 Task: In the Company queenszoo.com, schedule a meeting with title: 'Introducing Our Products and Services ', Select date: '7 August, 2023', select start time: 3:00:PM. Add location in person New York with meeting description: Kindly join this meeting to understand Product Demo and Service Presentation. Add attendees from company's contact and save.. Logged in from softage.1@softage.net
Action: Mouse moved to (100, 62)
Screenshot: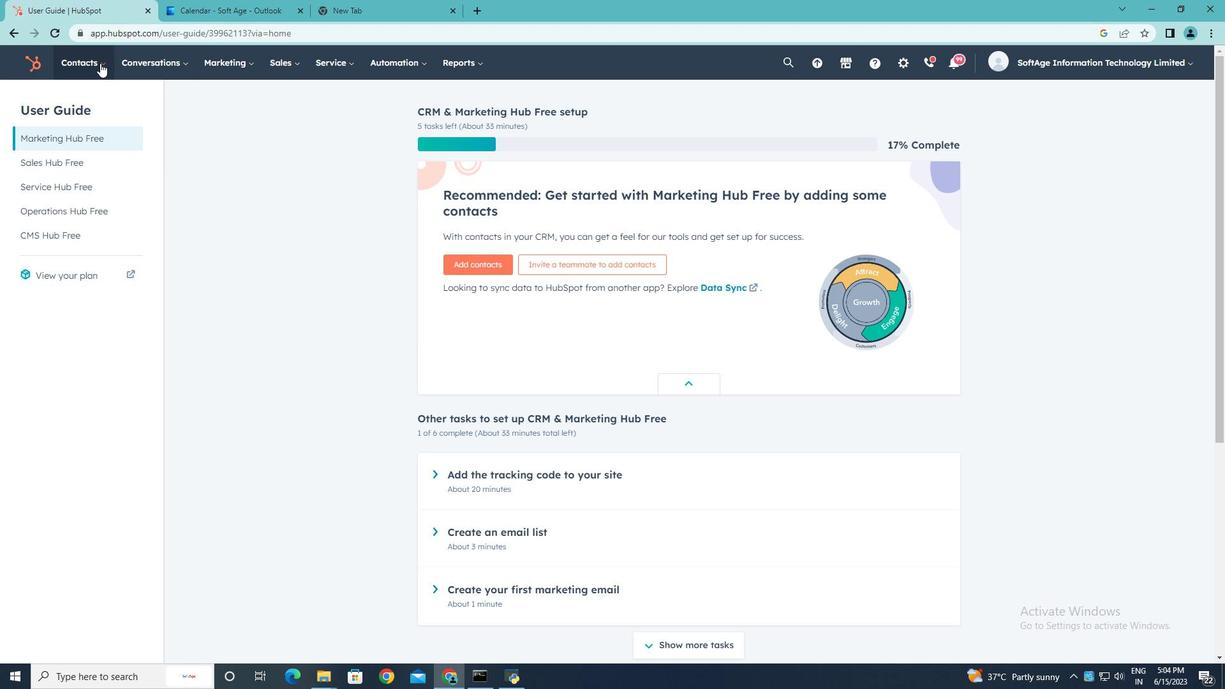 
Action: Mouse pressed left at (100, 62)
Screenshot: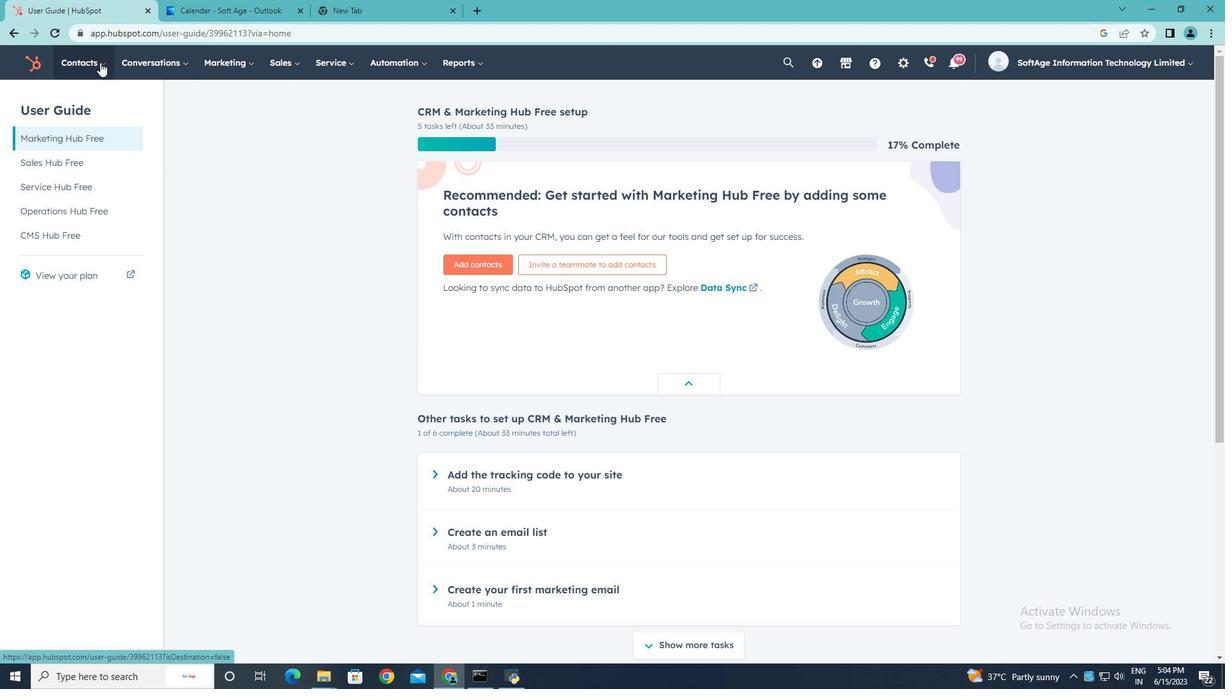 
Action: Mouse moved to (96, 127)
Screenshot: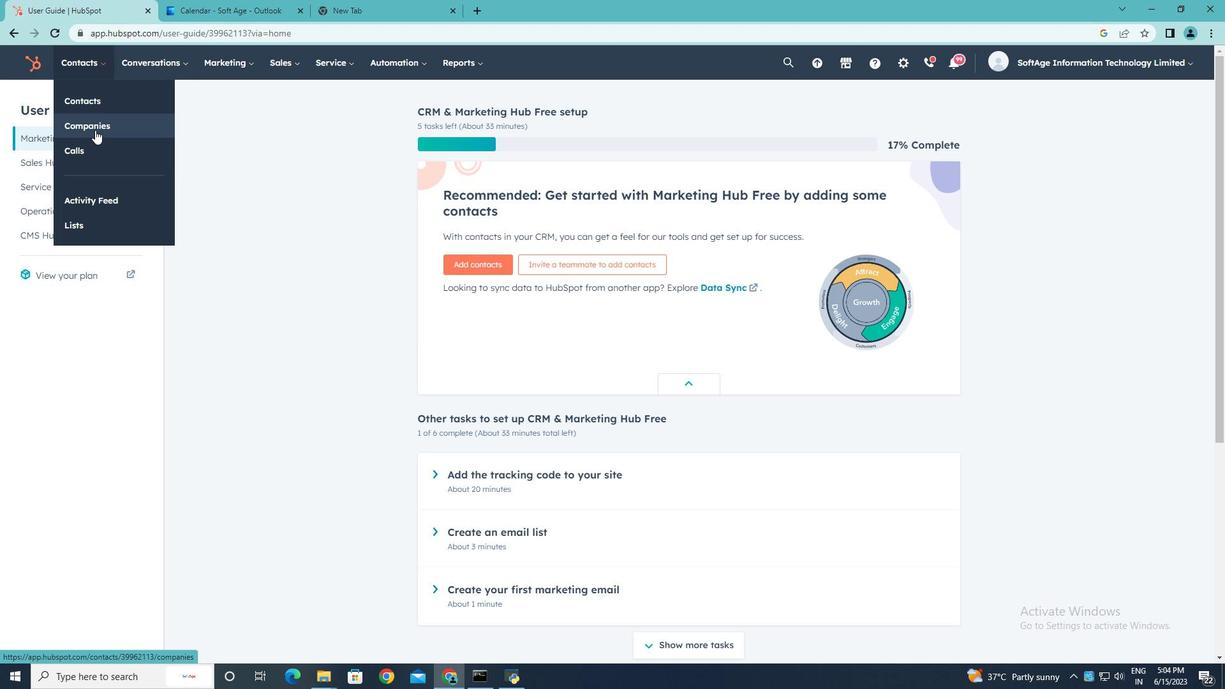 
Action: Mouse pressed left at (96, 127)
Screenshot: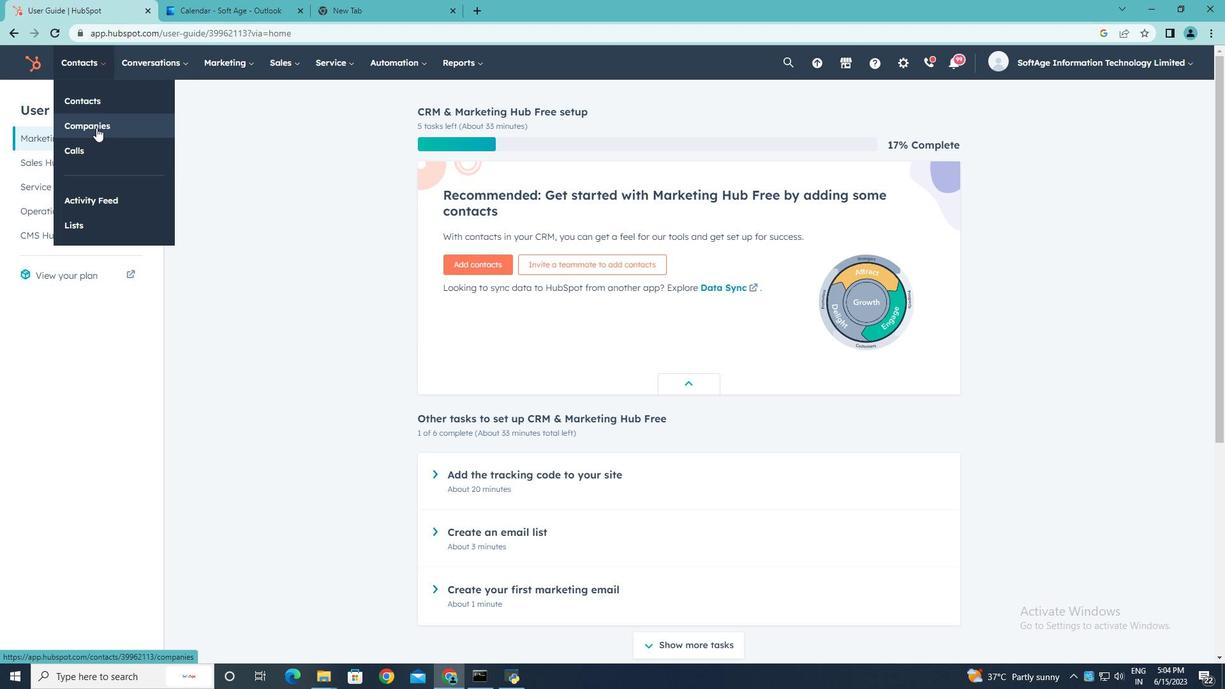 
Action: Mouse moved to (80, 201)
Screenshot: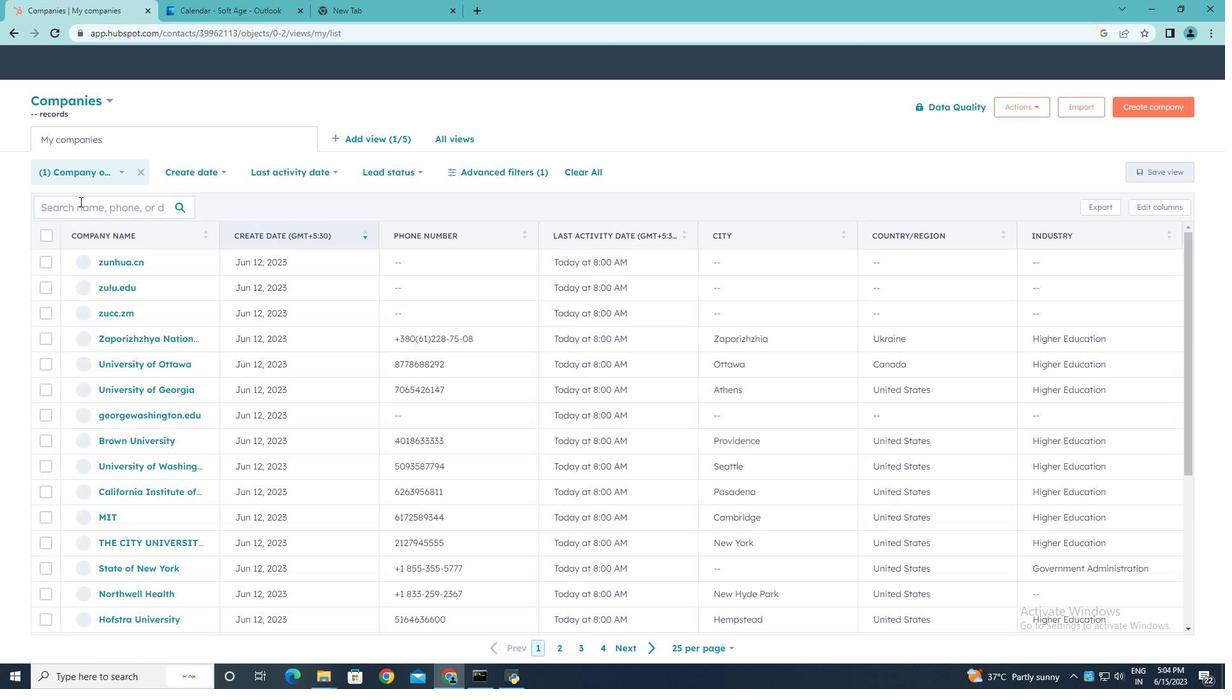 
Action: Mouse pressed left at (80, 201)
Screenshot: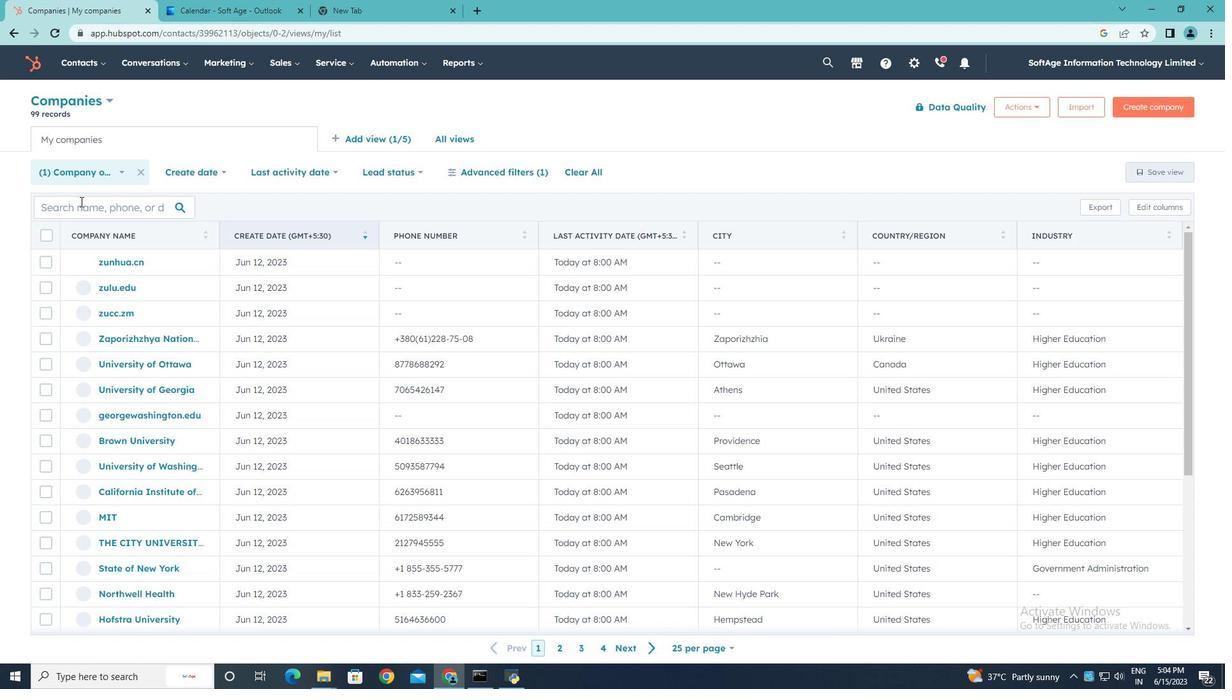 
Action: Key pressed queenszoo.com
Screenshot: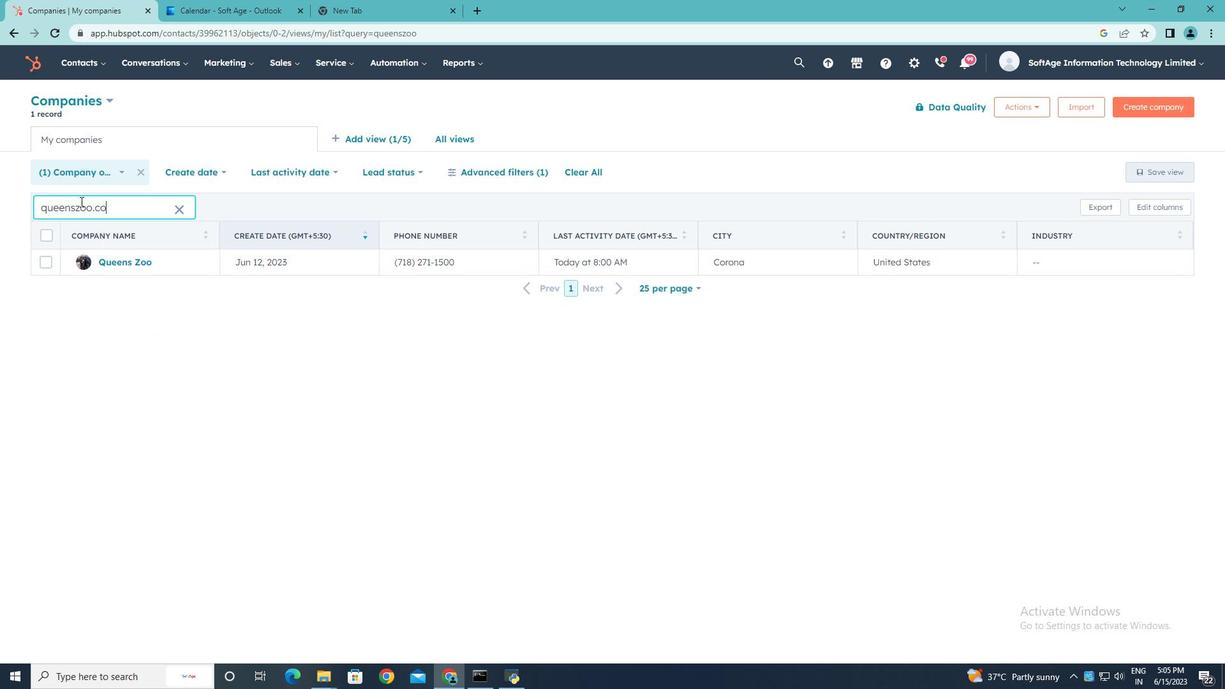 
Action: Mouse moved to (116, 264)
Screenshot: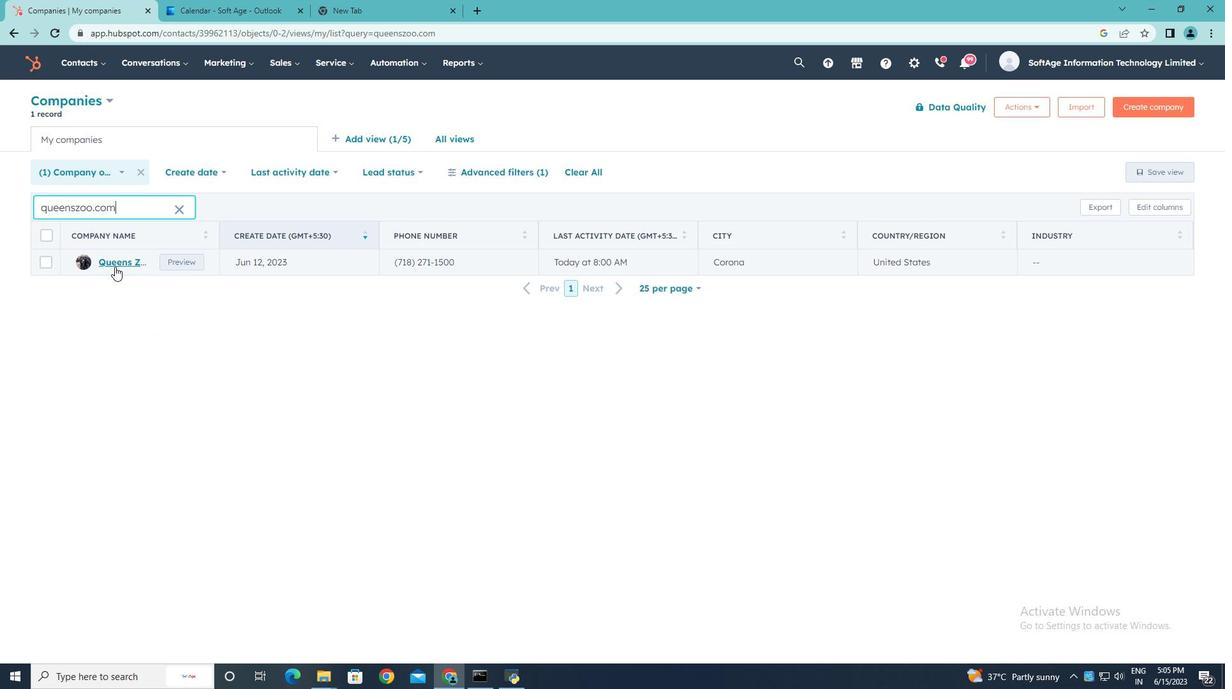 
Action: Mouse pressed left at (116, 264)
Screenshot: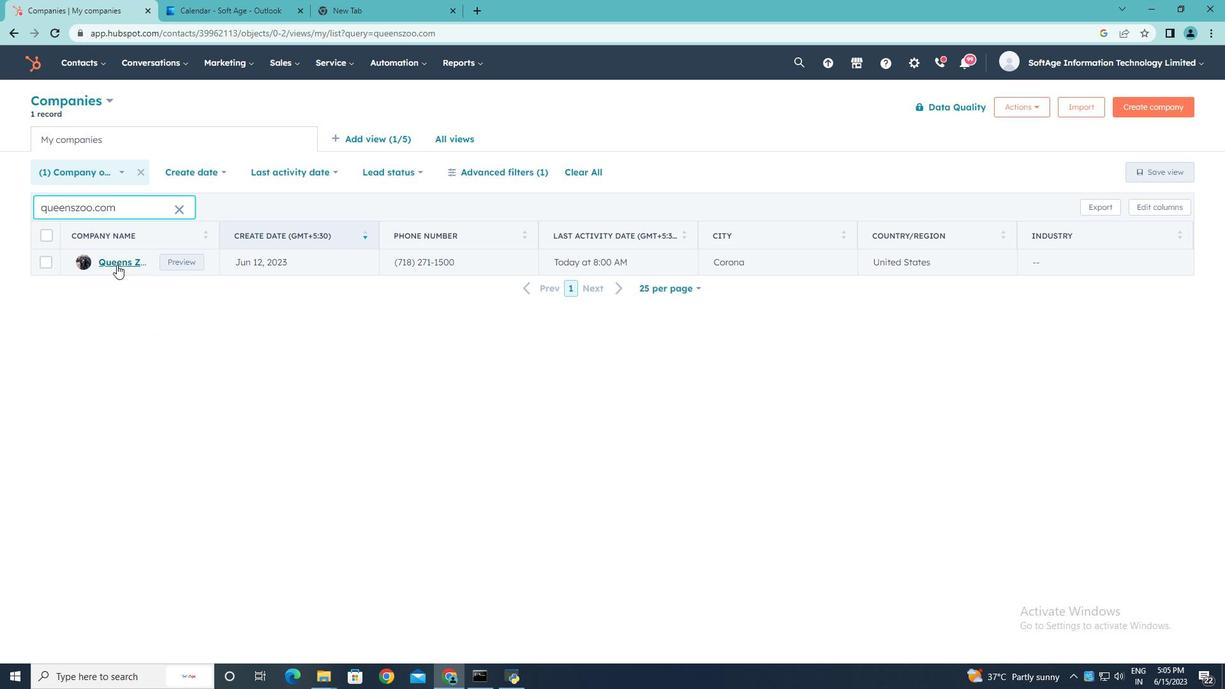 
Action: Mouse moved to (214, 213)
Screenshot: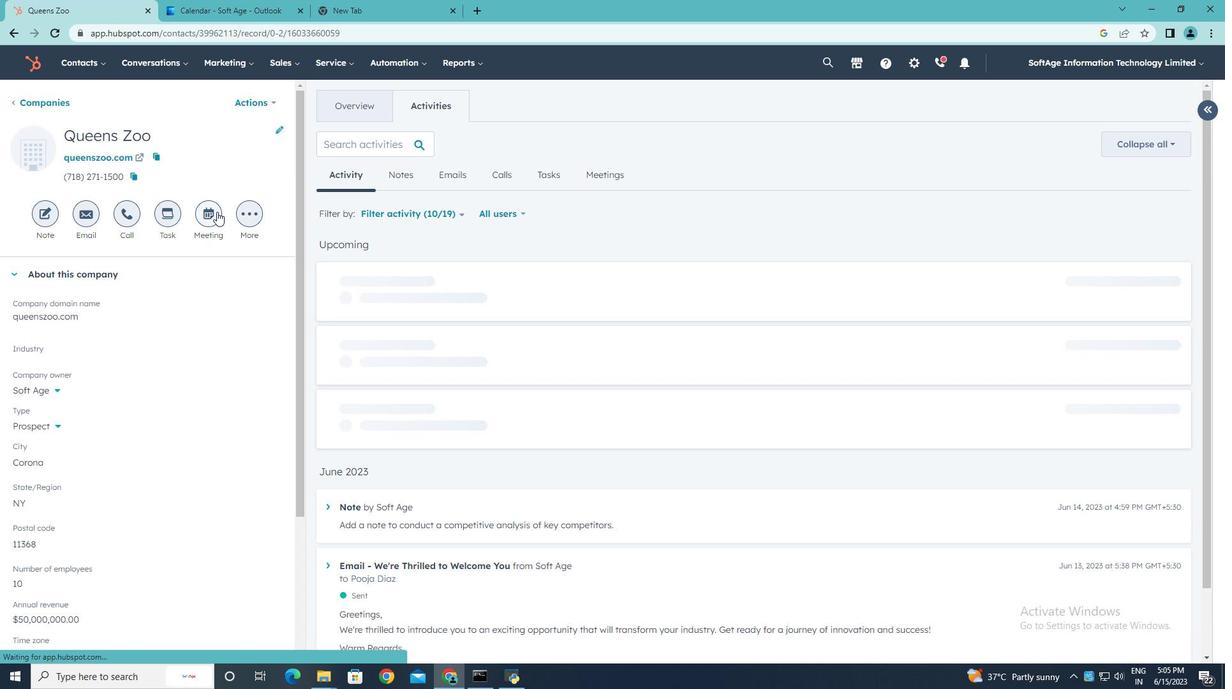 
Action: Mouse pressed left at (214, 213)
Screenshot: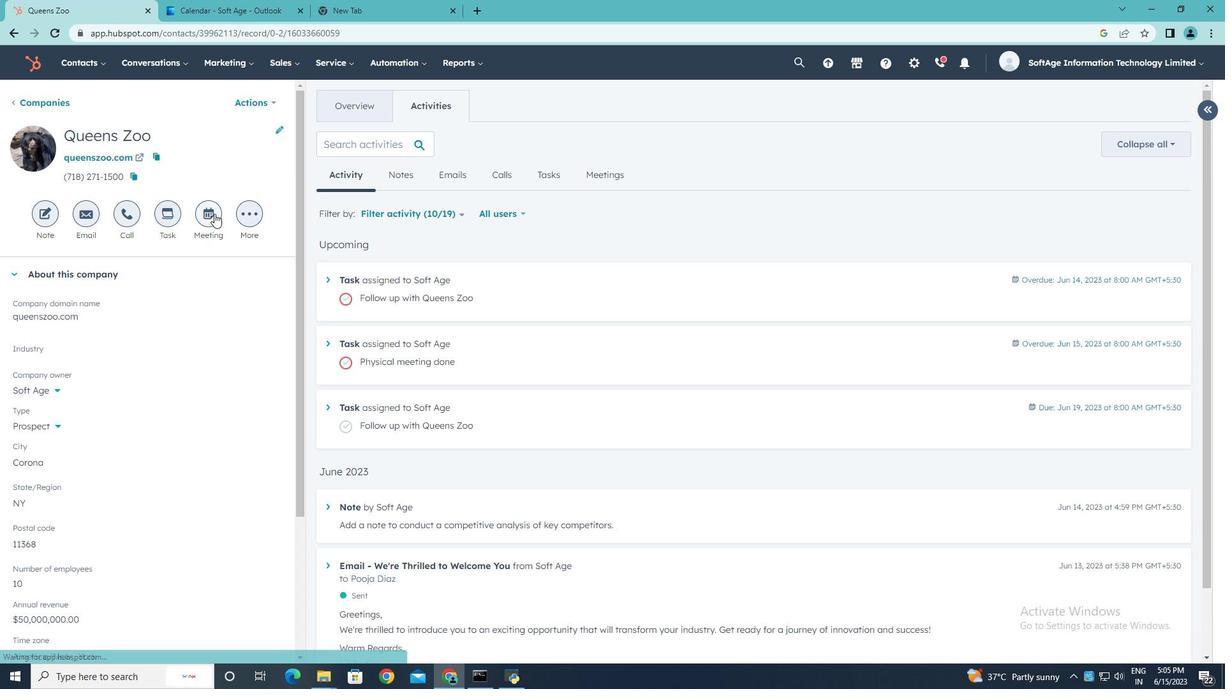 
Action: Key pressed <Key.shift>Introducing<Key.space><Key.shift>Our<Key.space><Key.shift>Products<Key.space>and<Key.space><Key.shift>Services.
Screenshot: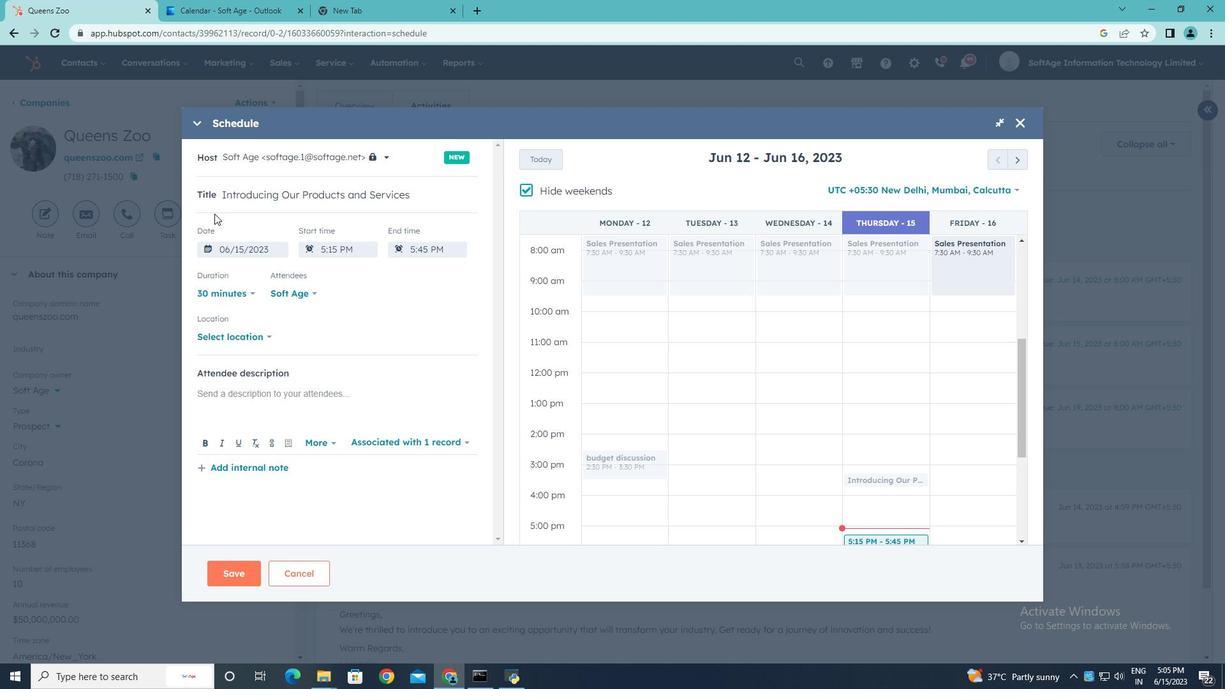 
Action: Mouse moved to (532, 192)
Screenshot: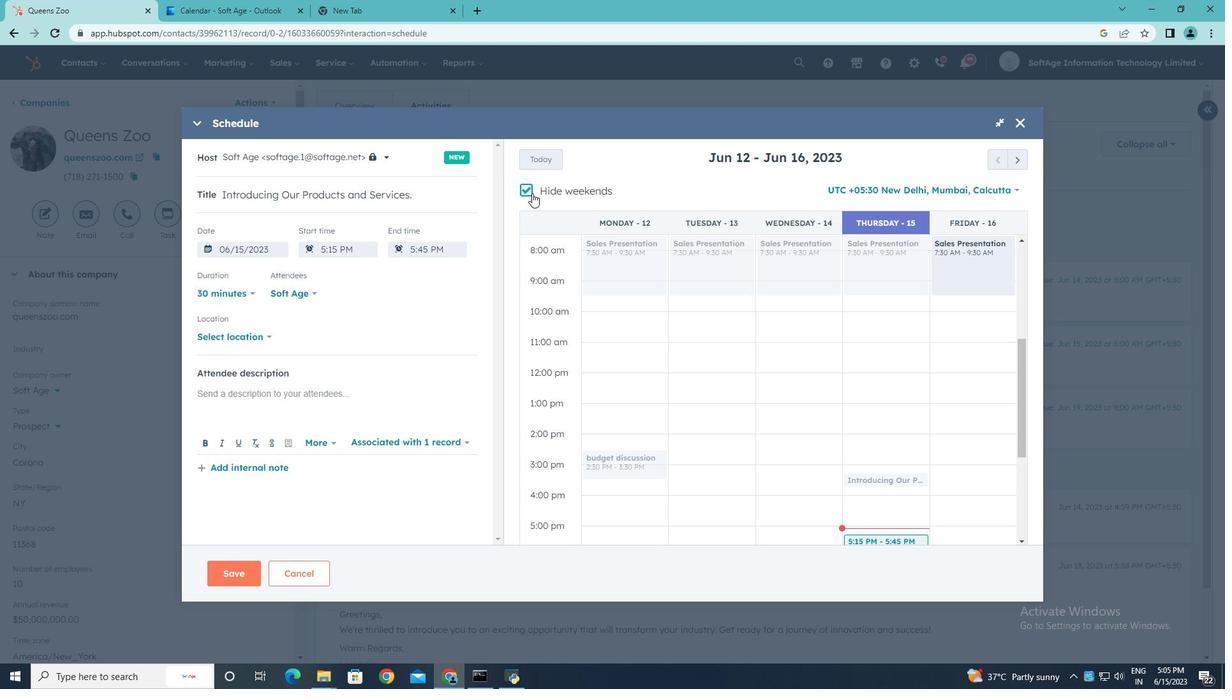 
Action: Mouse pressed left at (532, 192)
Screenshot: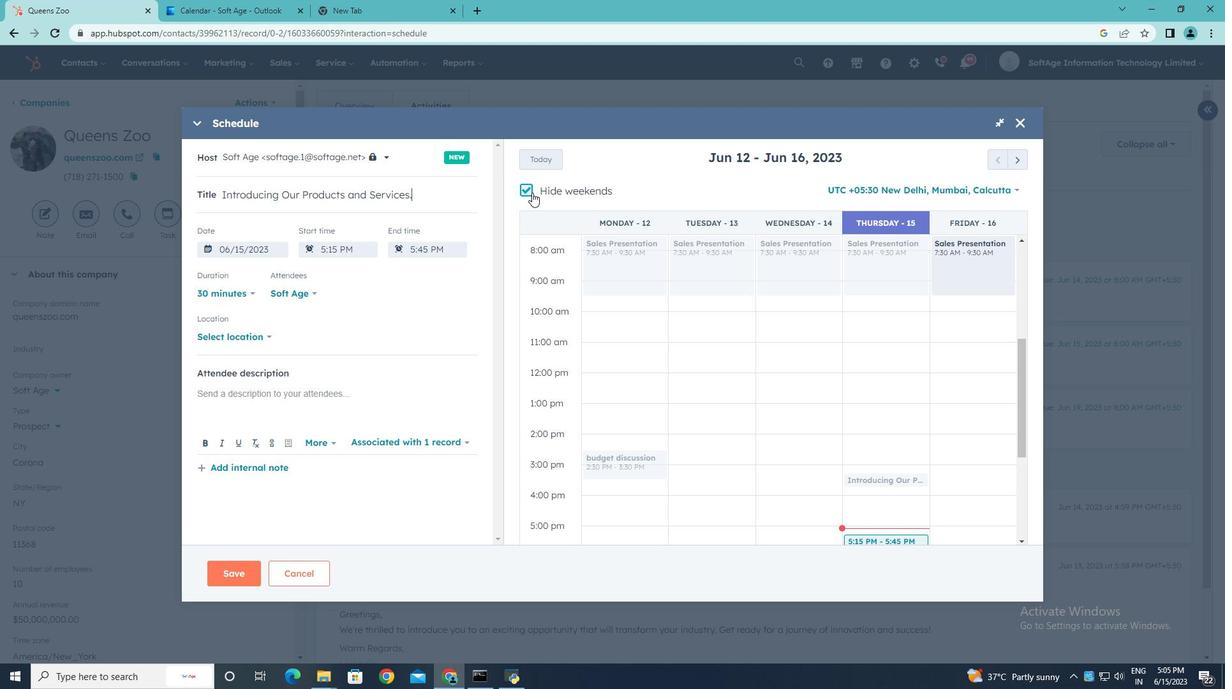 
Action: Mouse moved to (1020, 161)
Screenshot: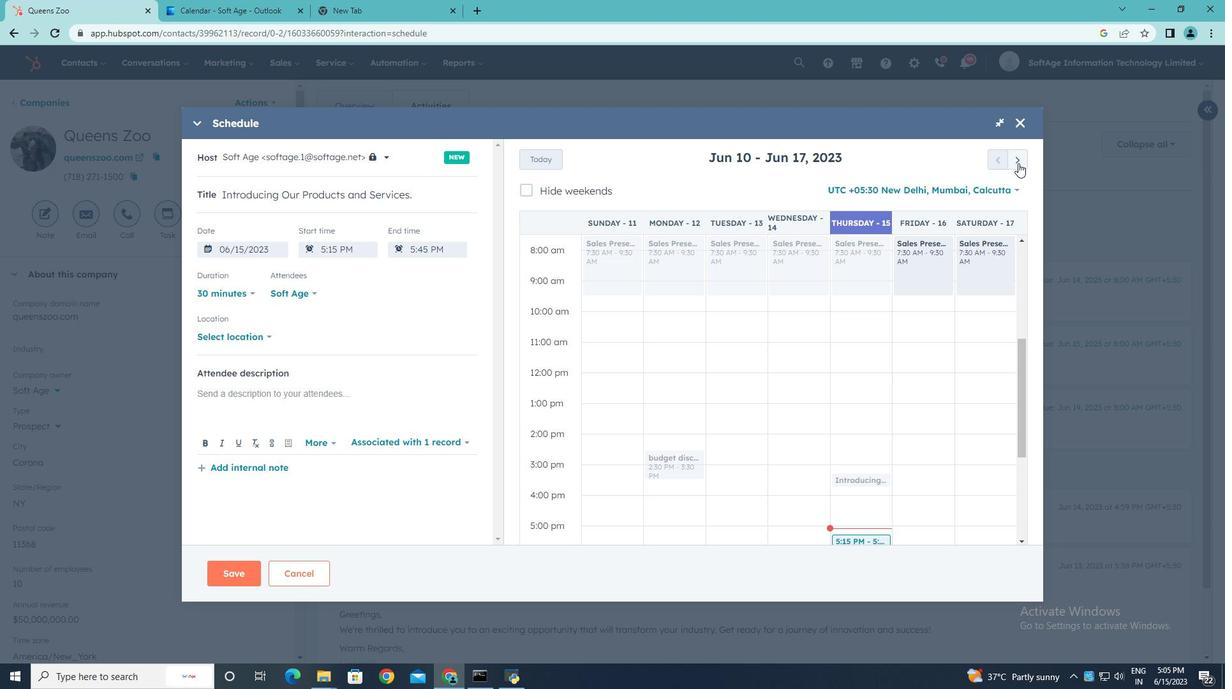 
Action: Mouse pressed left at (1020, 161)
Screenshot: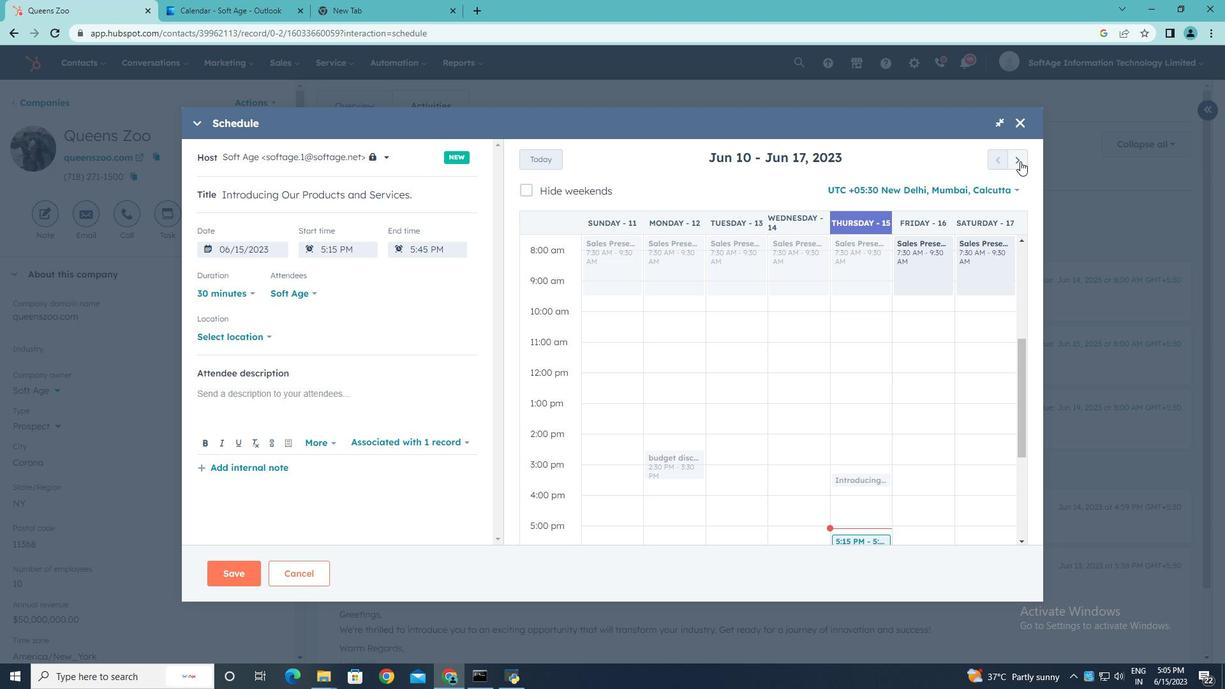
Action: Mouse pressed left at (1020, 161)
Screenshot: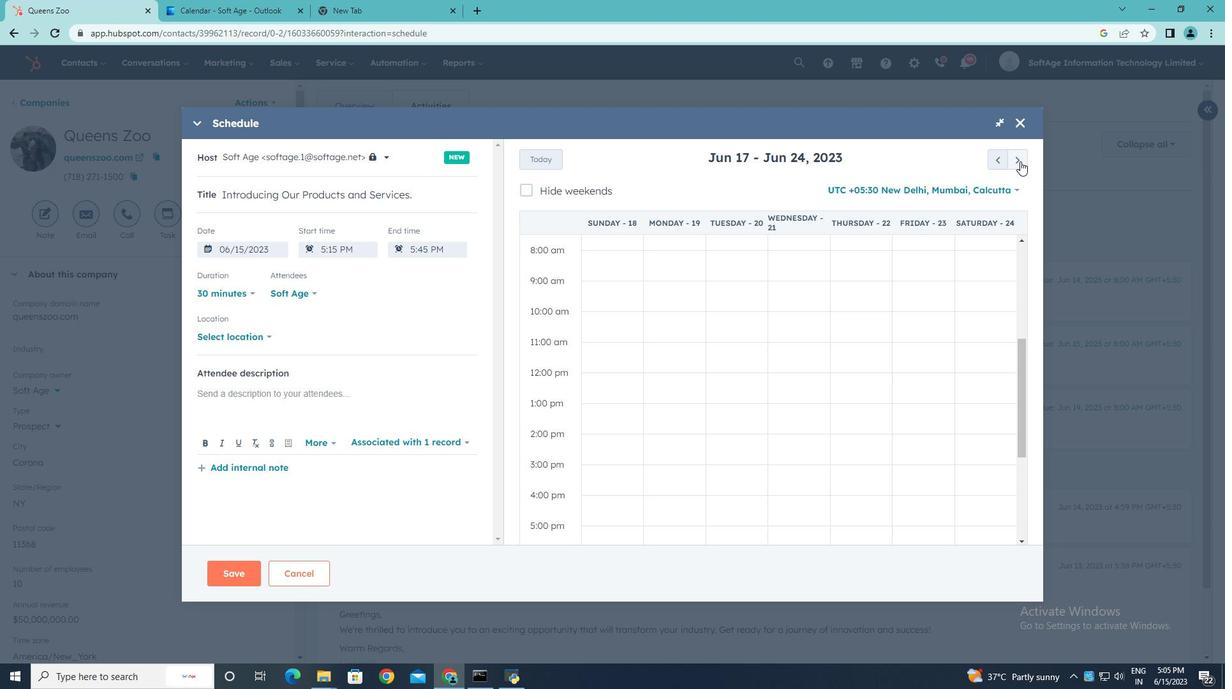 
Action: Mouse pressed left at (1020, 161)
Screenshot: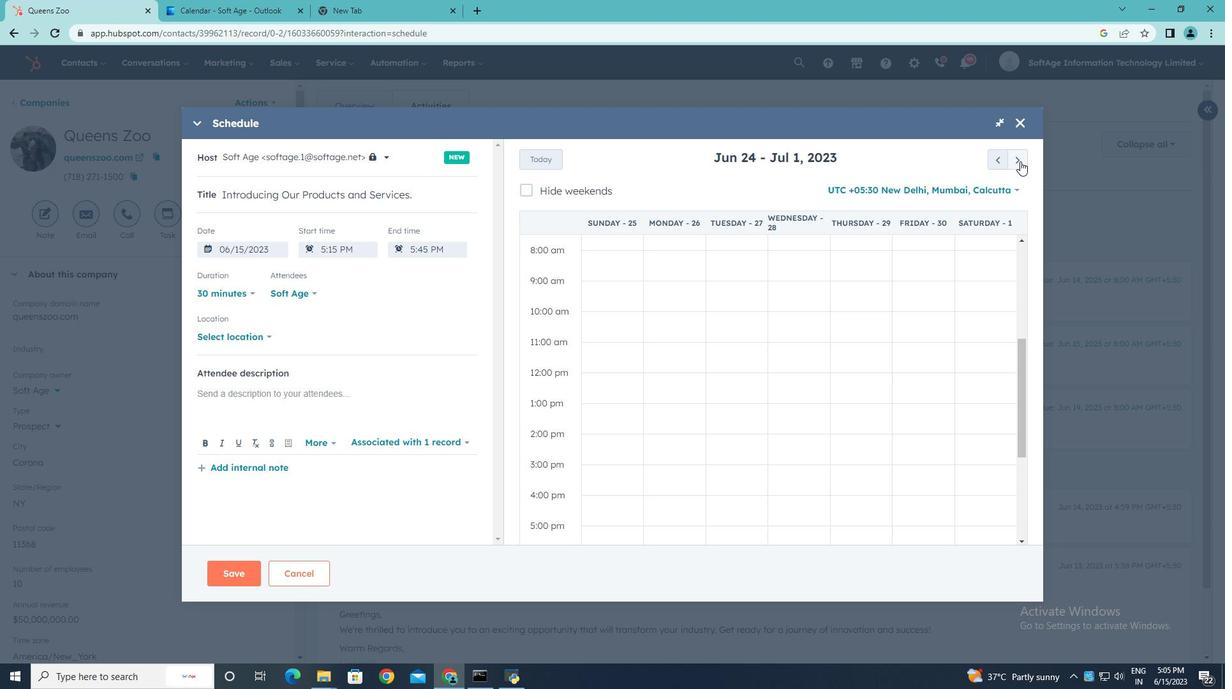 
Action: Mouse pressed left at (1020, 161)
Screenshot: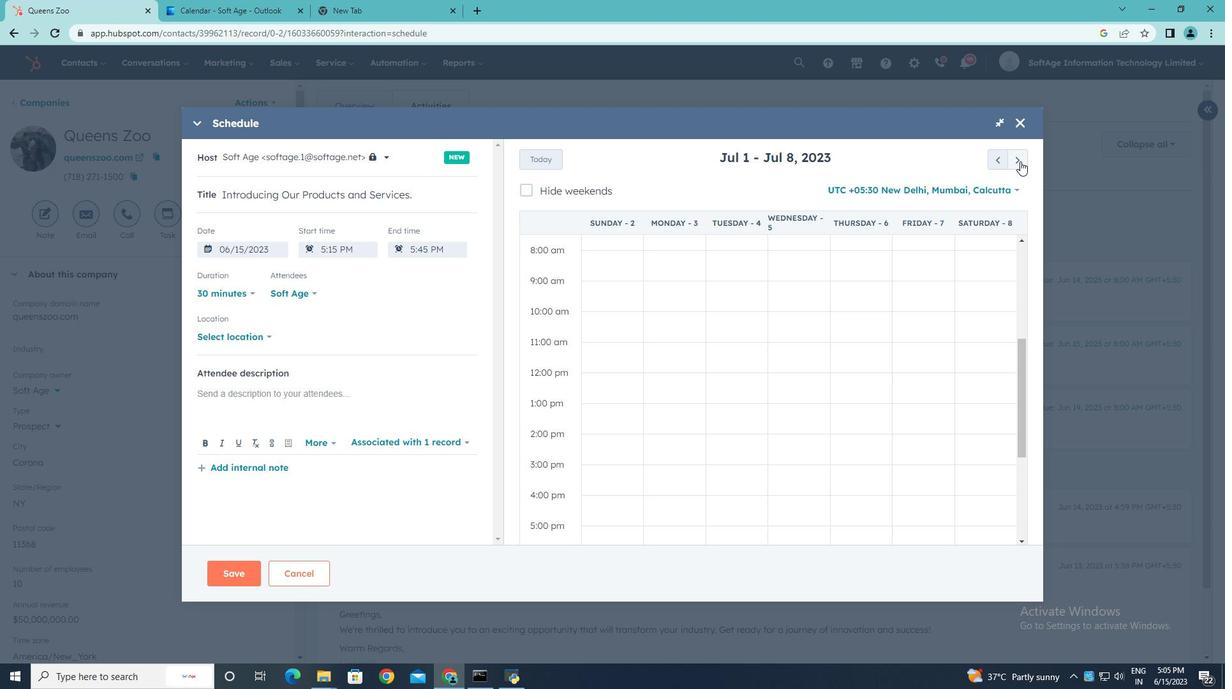 
Action: Mouse pressed left at (1020, 161)
Screenshot: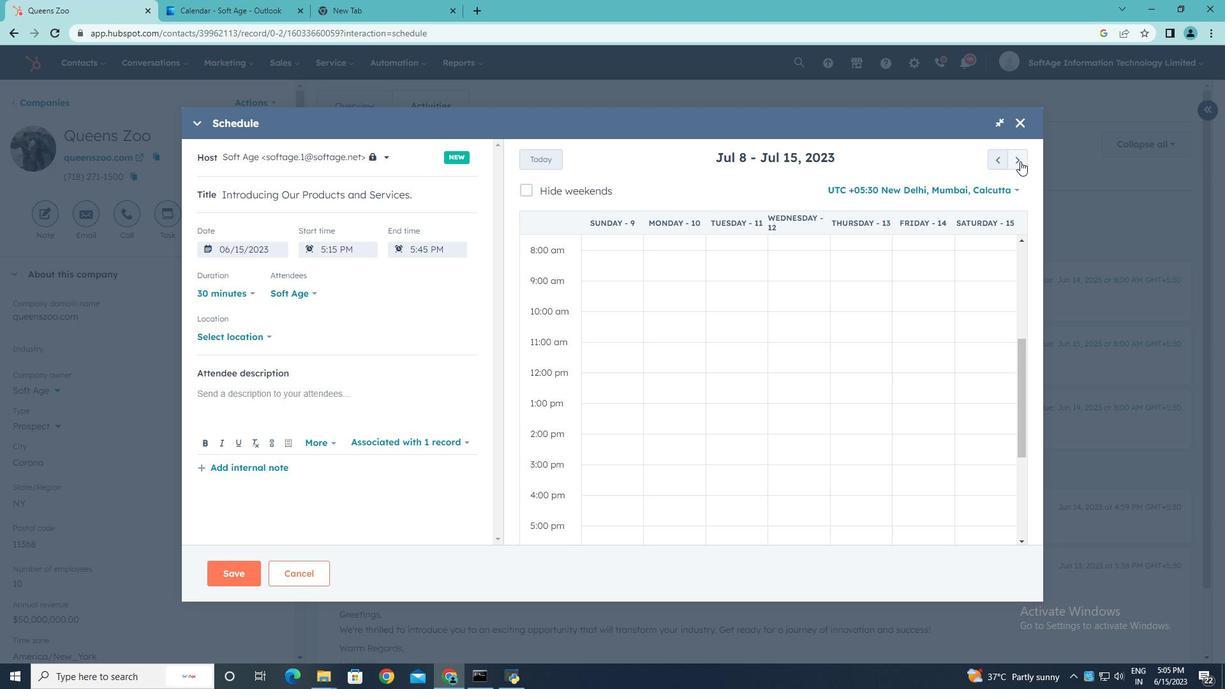 
Action: Mouse pressed left at (1020, 161)
Screenshot: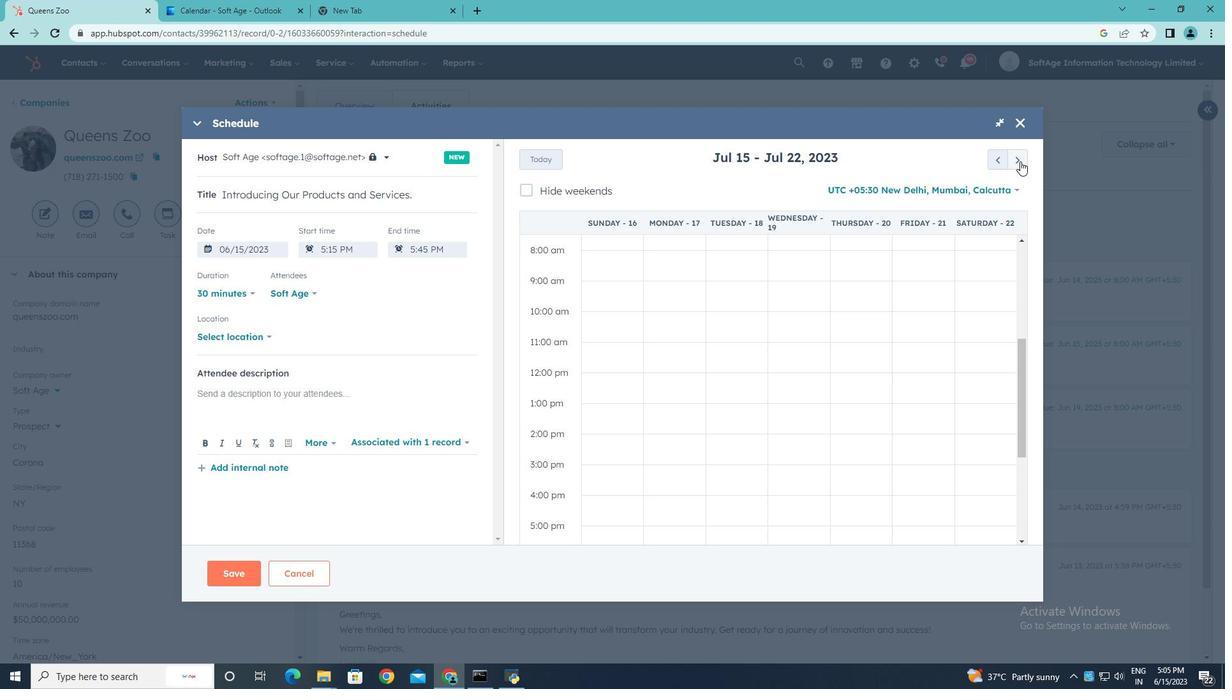 
Action: Mouse pressed left at (1020, 161)
Screenshot: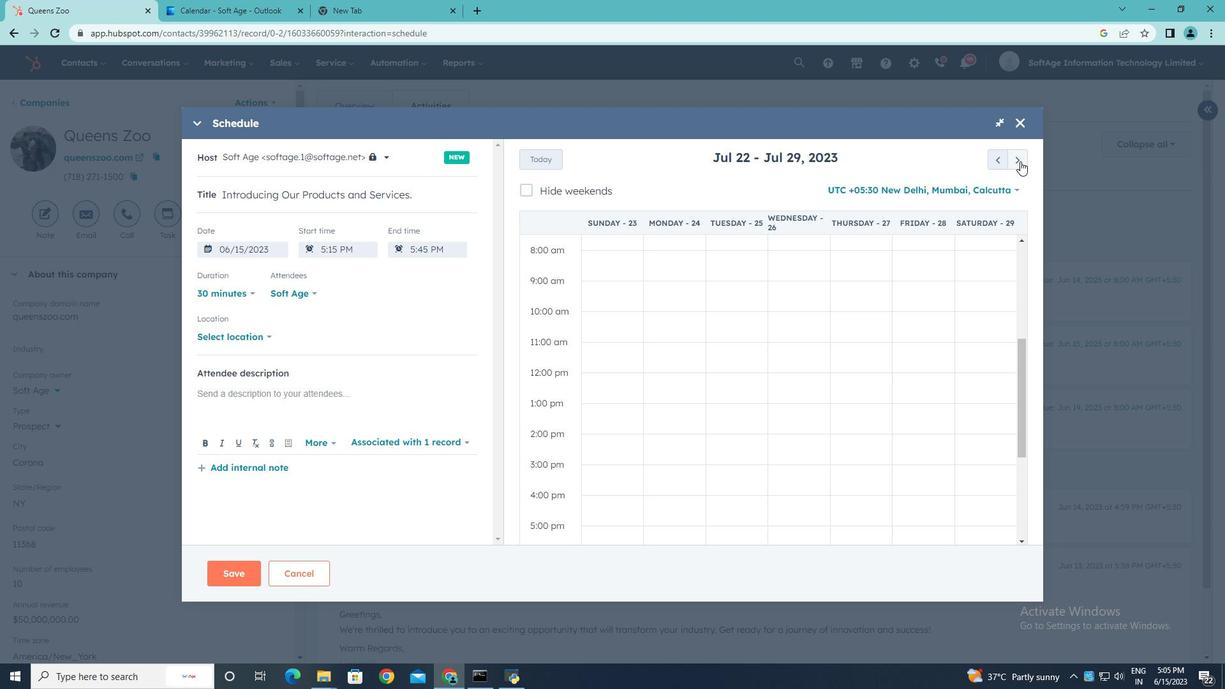 
Action: Mouse pressed left at (1020, 161)
Screenshot: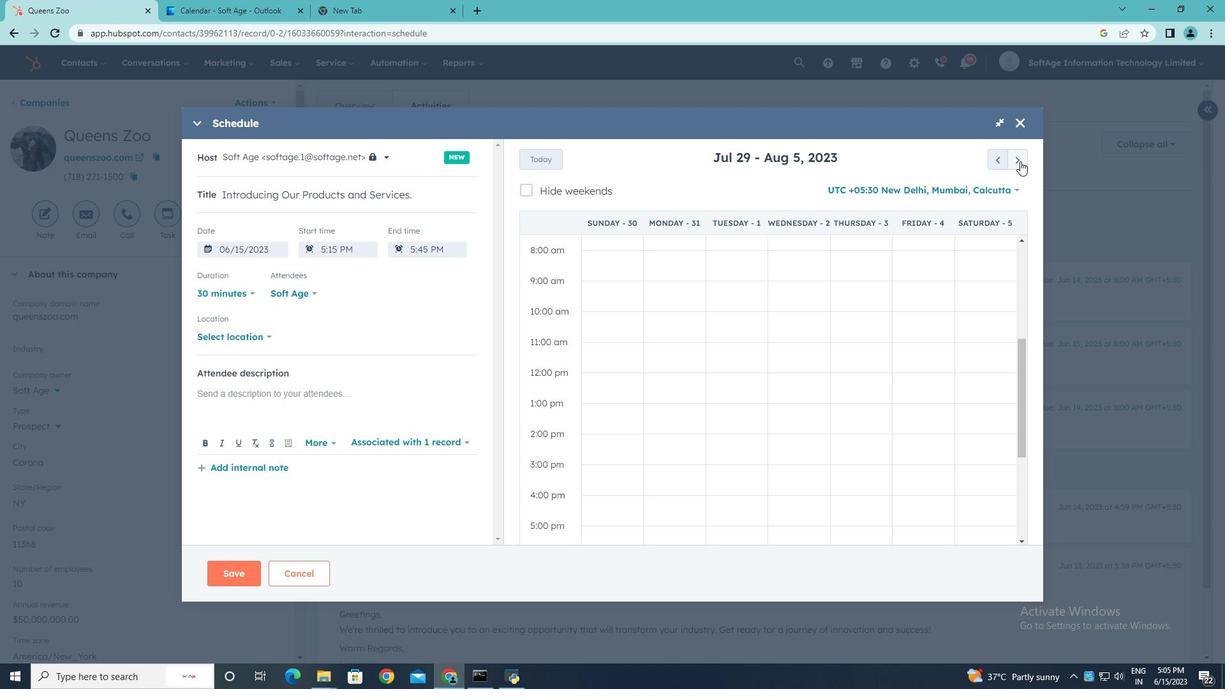 
Action: Mouse moved to (671, 467)
Screenshot: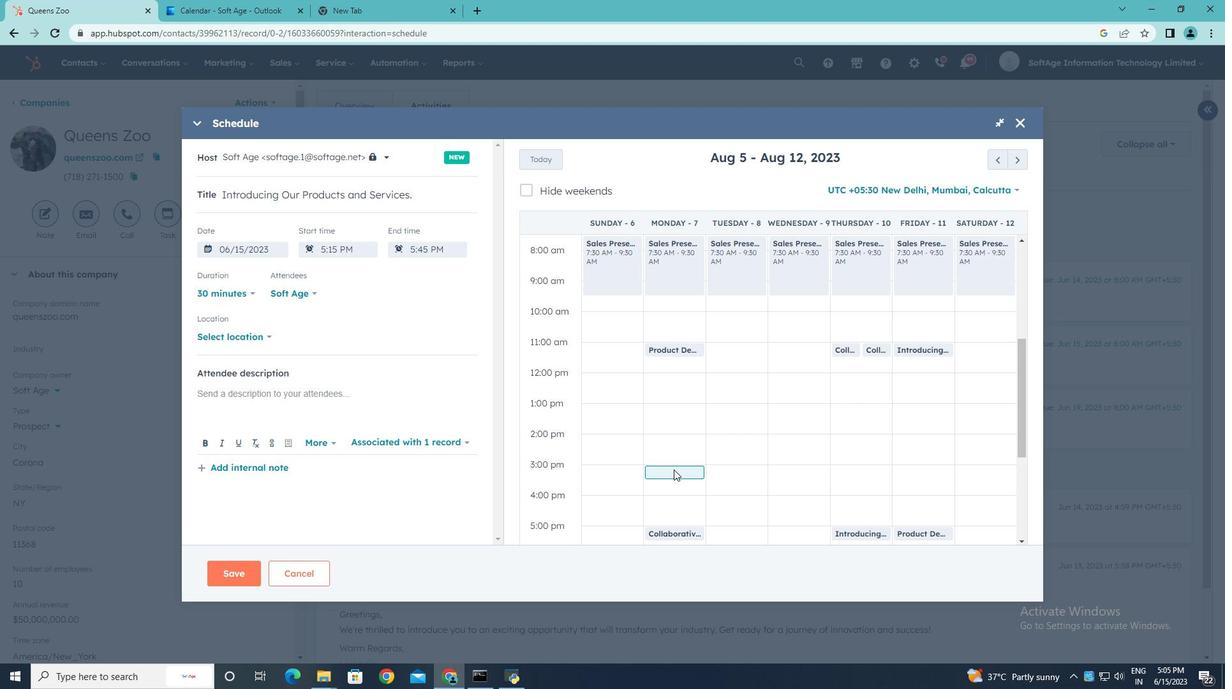 
Action: Mouse pressed left at (671, 467)
Screenshot: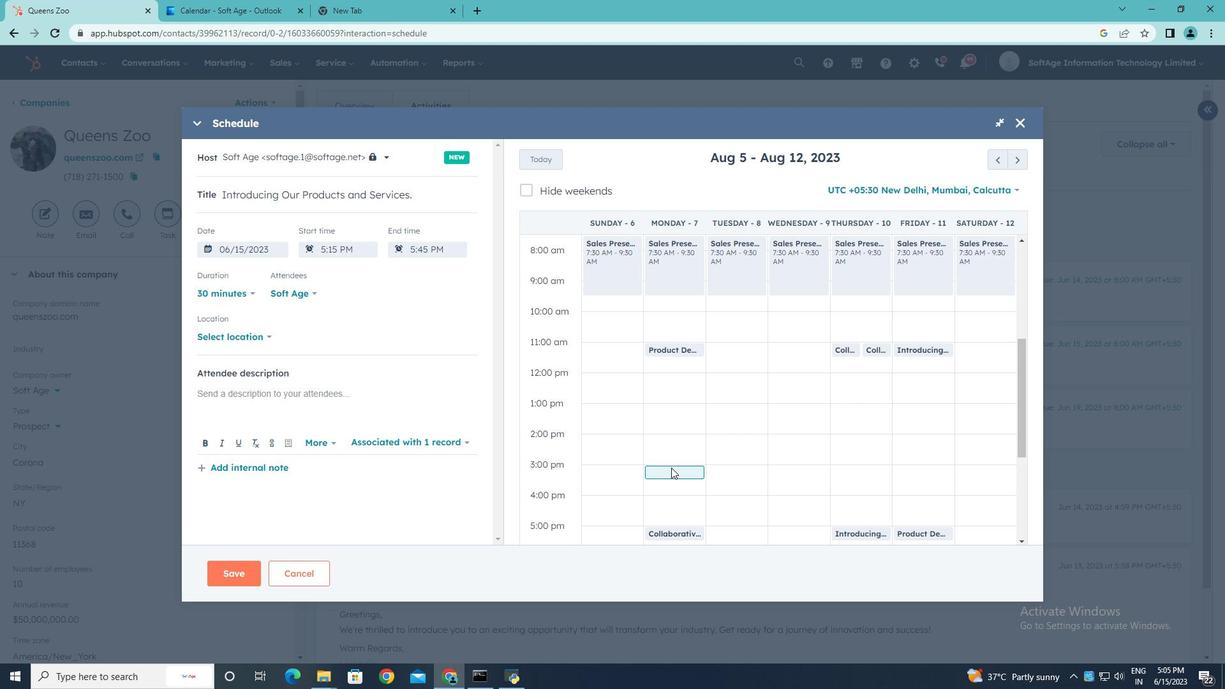 
Action: Mouse moved to (266, 335)
Screenshot: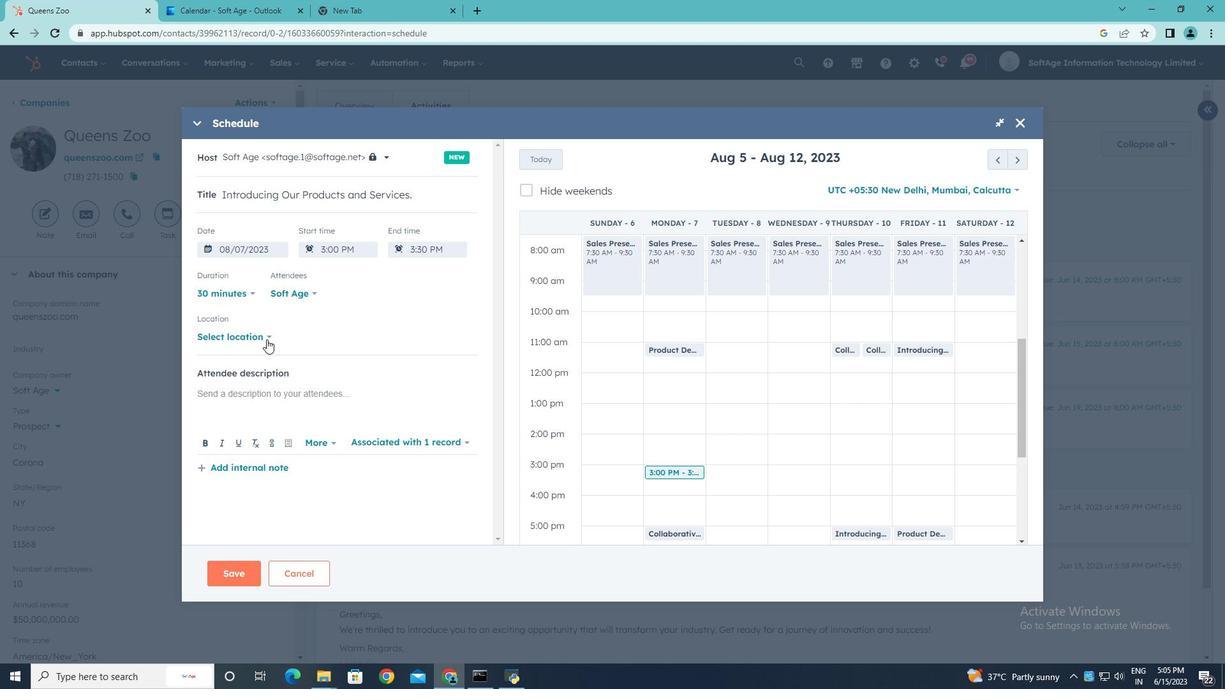 
Action: Mouse pressed left at (266, 335)
Screenshot: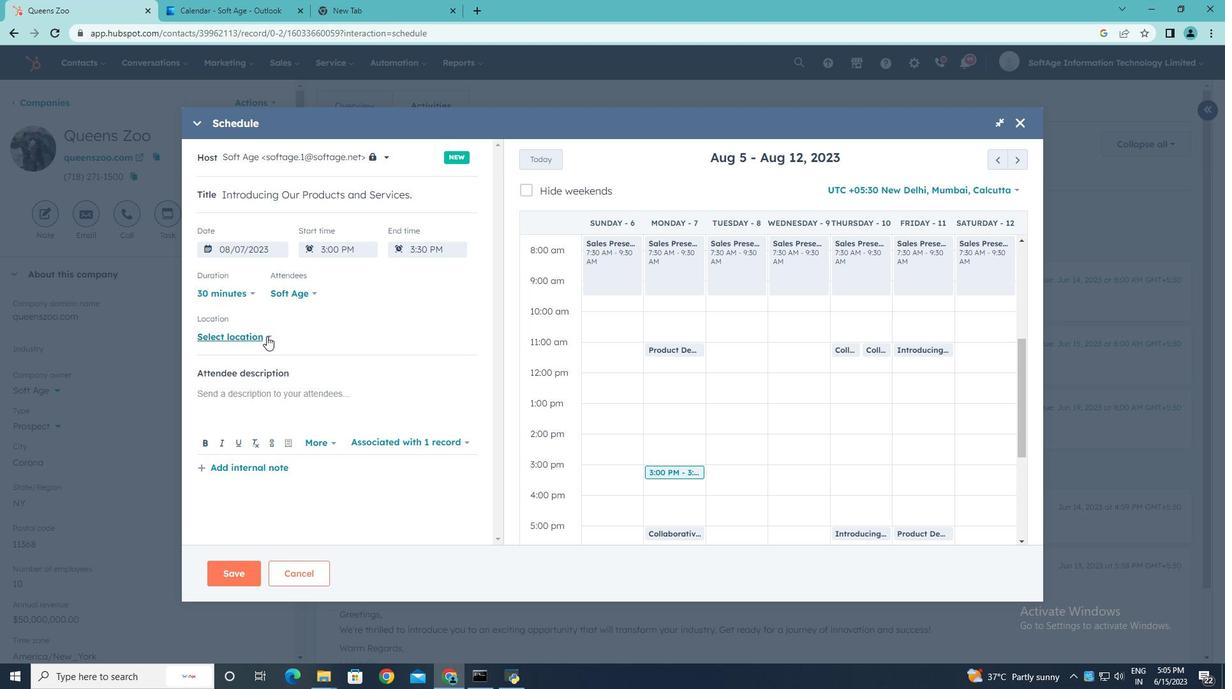 
Action: Mouse moved to (309, 331)
Screenshot: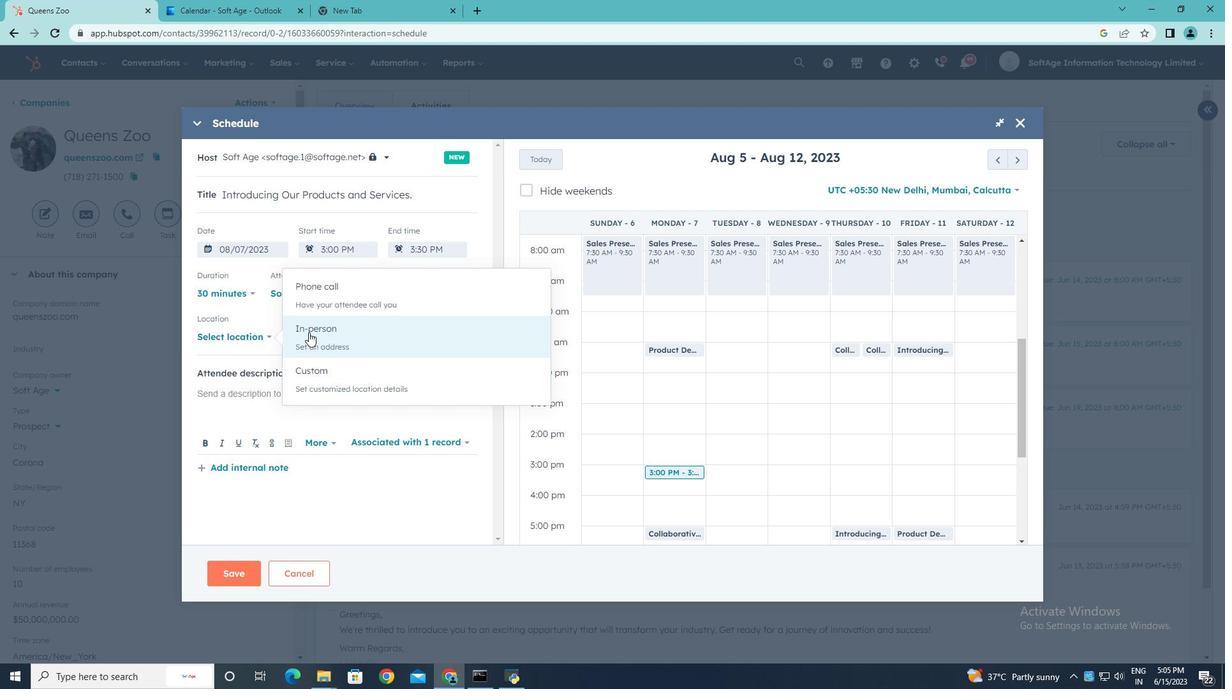 
Action: Mouse pressed left at (309, 331)
Screenshot: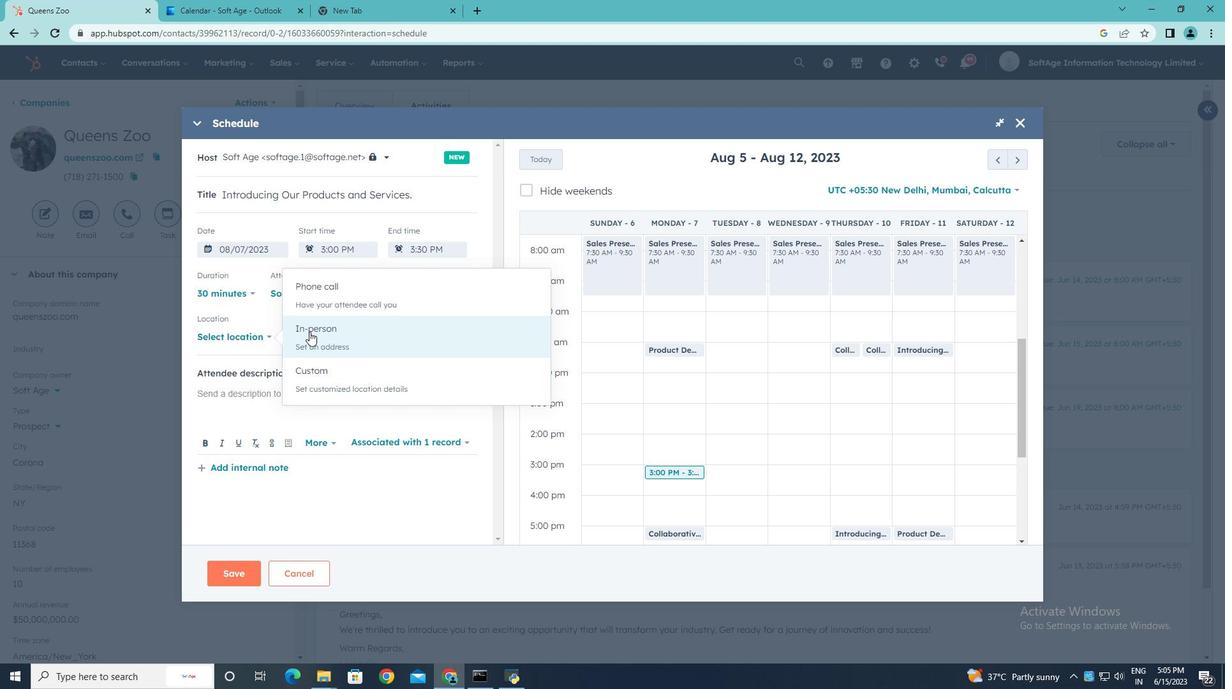 
Action: Mouse moved to (295, 333)
Screenshot: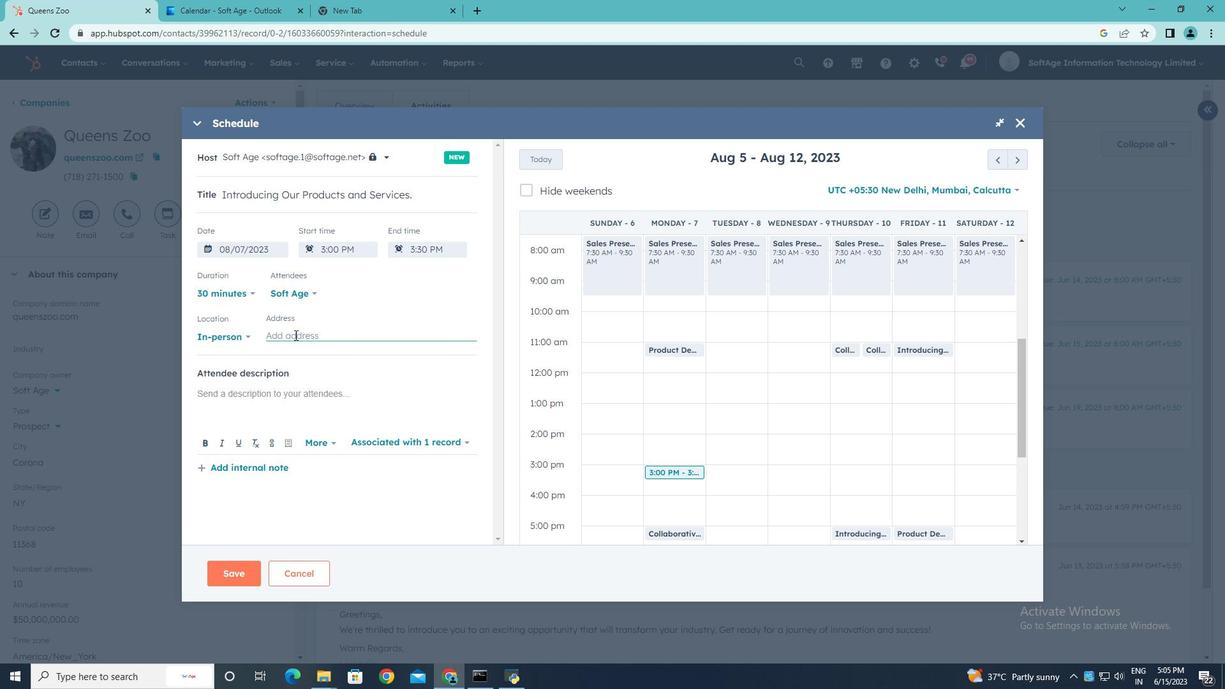 
Action: Mouse pressed left at (295, 333)
Screenshot: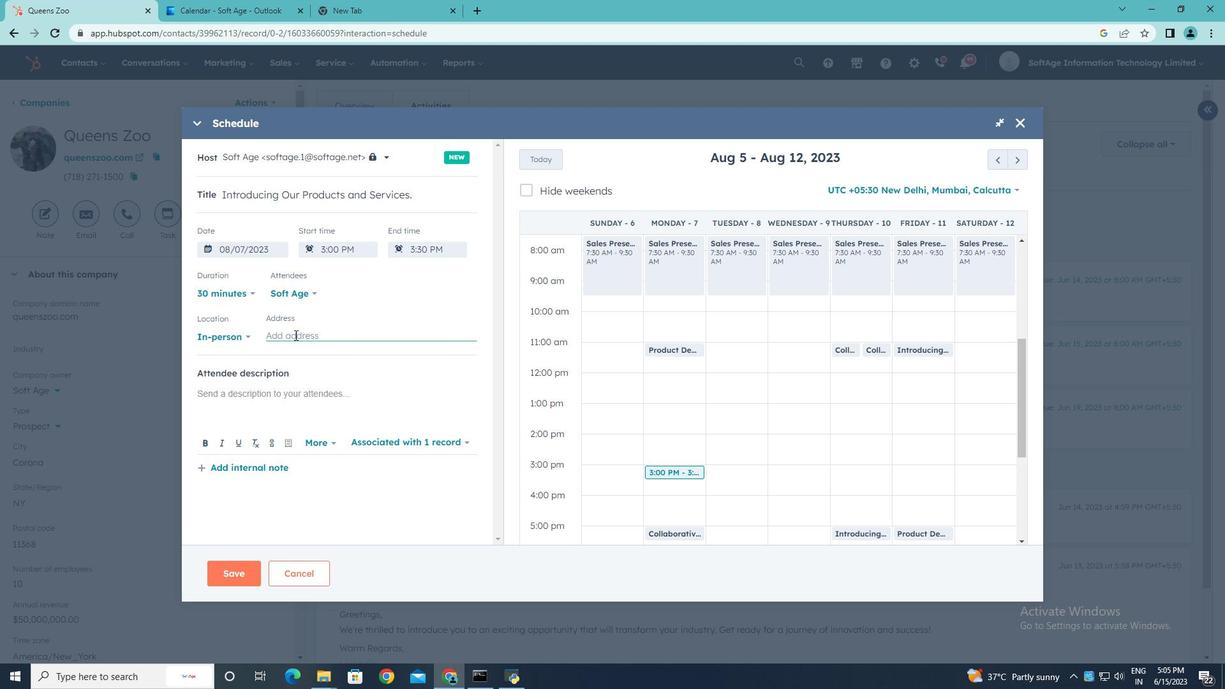 
Action: Key pressed <Key.shift>New<Key.space><Key.shift>York
Screenshot: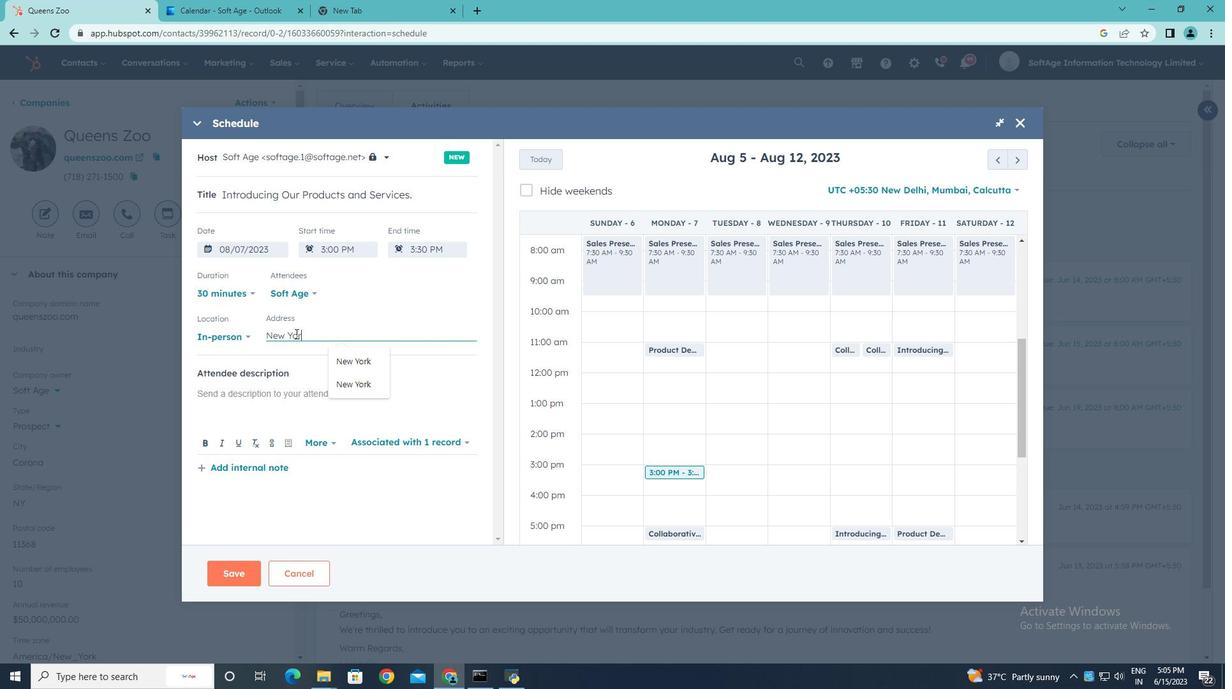 
Action: Mouse moved to (255, 389)
Screenshot: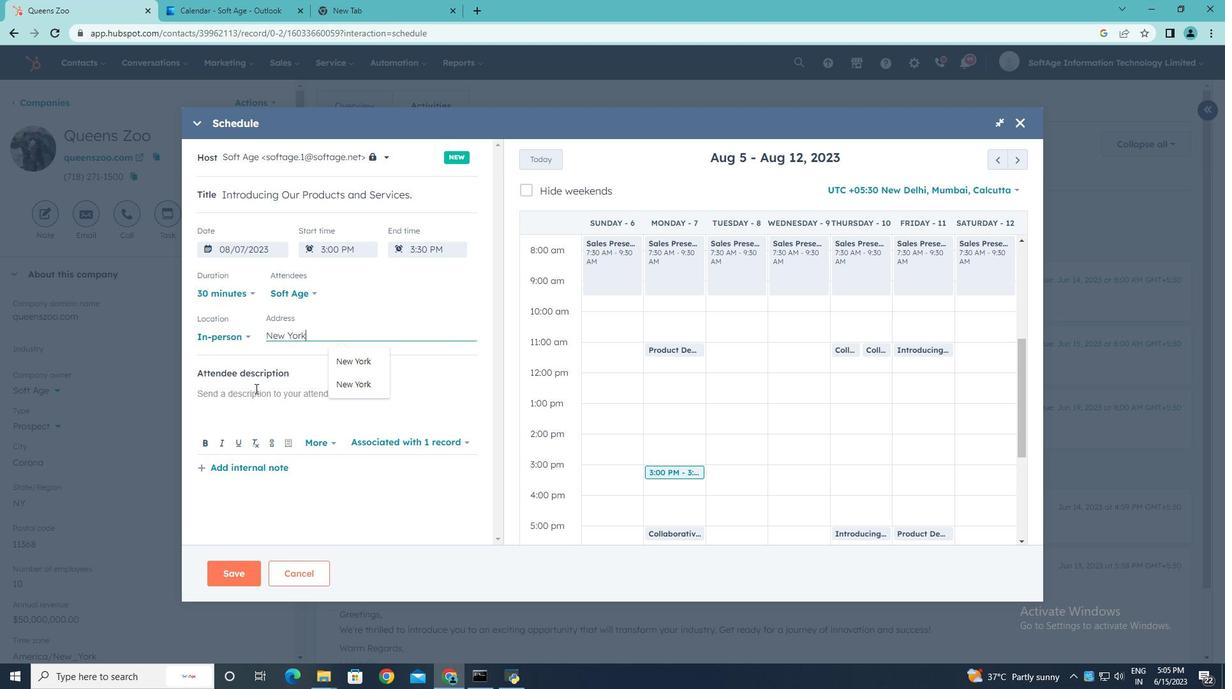
Action: Mouse pressed left at (255, 389)
Screenshot: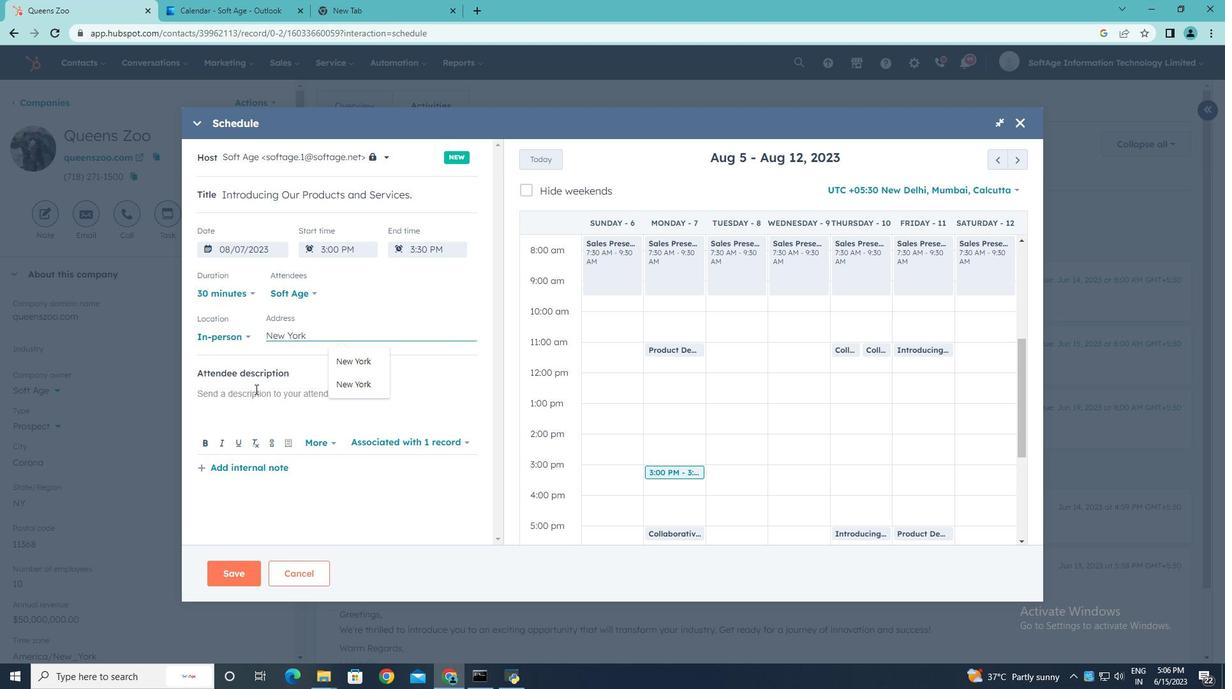 
Action: Key pressed <Key.shift>Kindly<Key.space>join<Key.space>this<Key.space>meeting<Key.space>to<Key.space>understand<Key.space><Key.shift>Product<Key.space><Key.shift>Demo<Key.space>and<Key.space><Key.shift>Service<Key.space><Key.shift><Key.shift><Key.shift><Key.shift><Key.shift><Key.shift><Key.shift><Key.shift><Key.shift><Key.shift><Key.shift><Key.shift><Key.shift><Key.shift><Key.shift><Key.shift><Key.shift>Pro<Key.backspace>esentation.
Screenshot: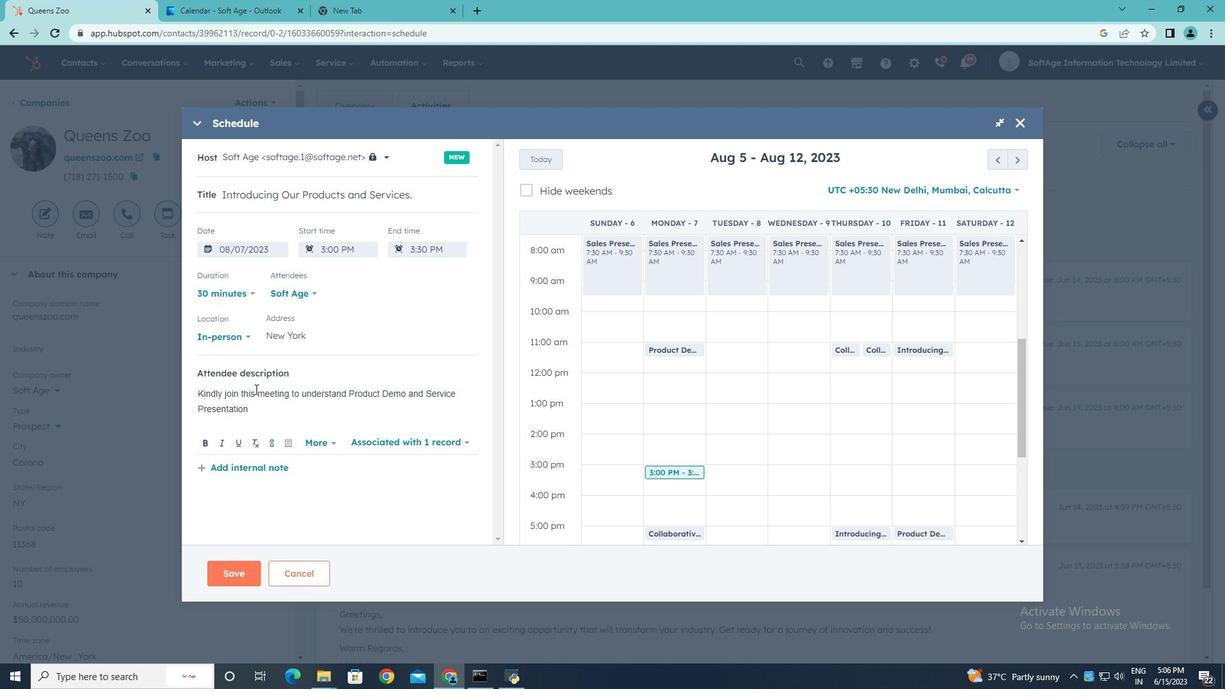 
Action: Mouse moved to (315, 290)
Screenshot: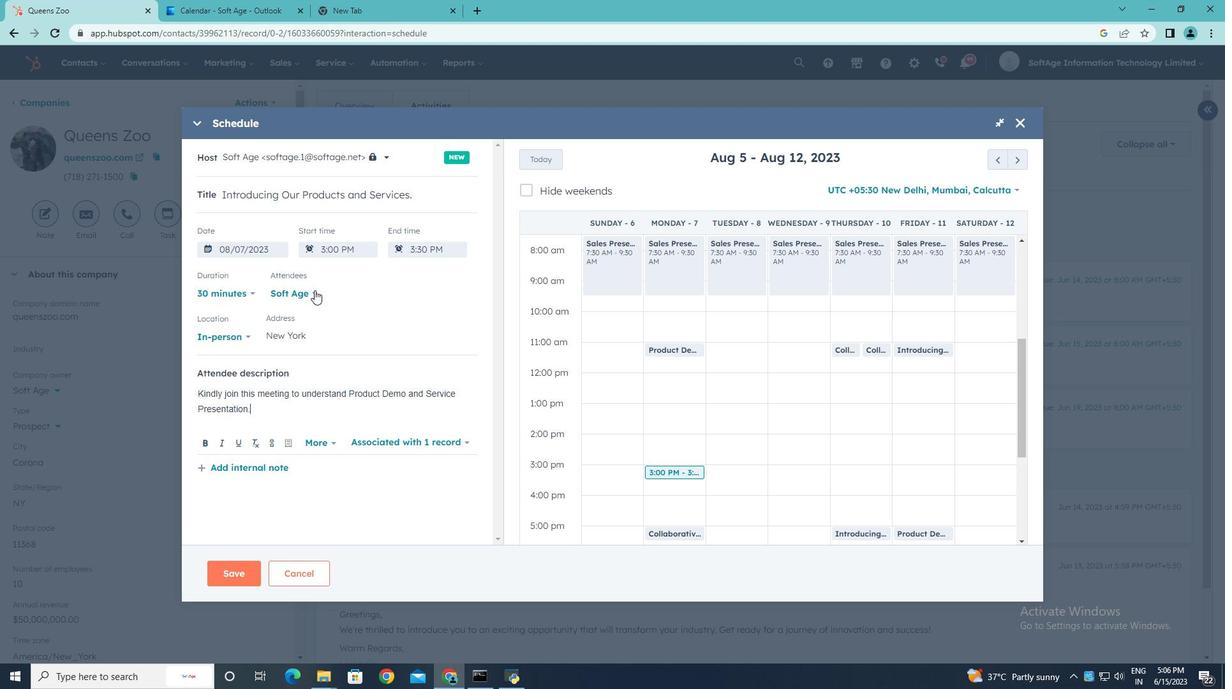 
Action: Mouse pressed left at (315, 290)
Screenshot: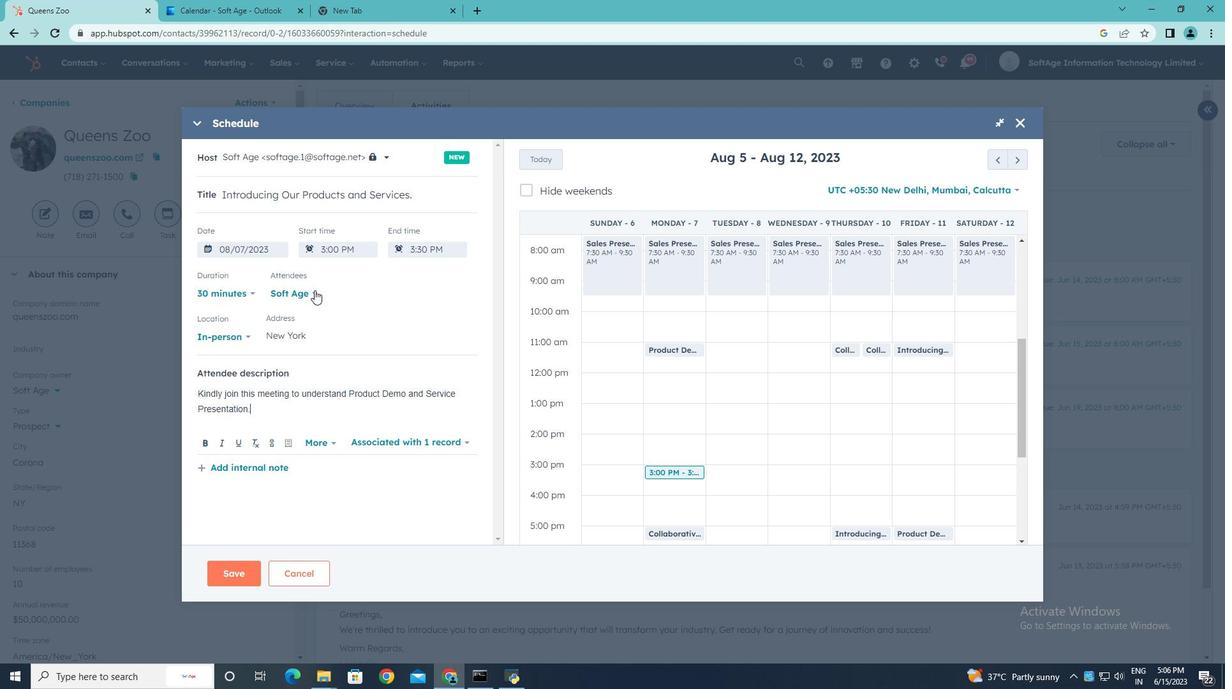 
Action: Mouse moved to (236, 456)
Screenshot: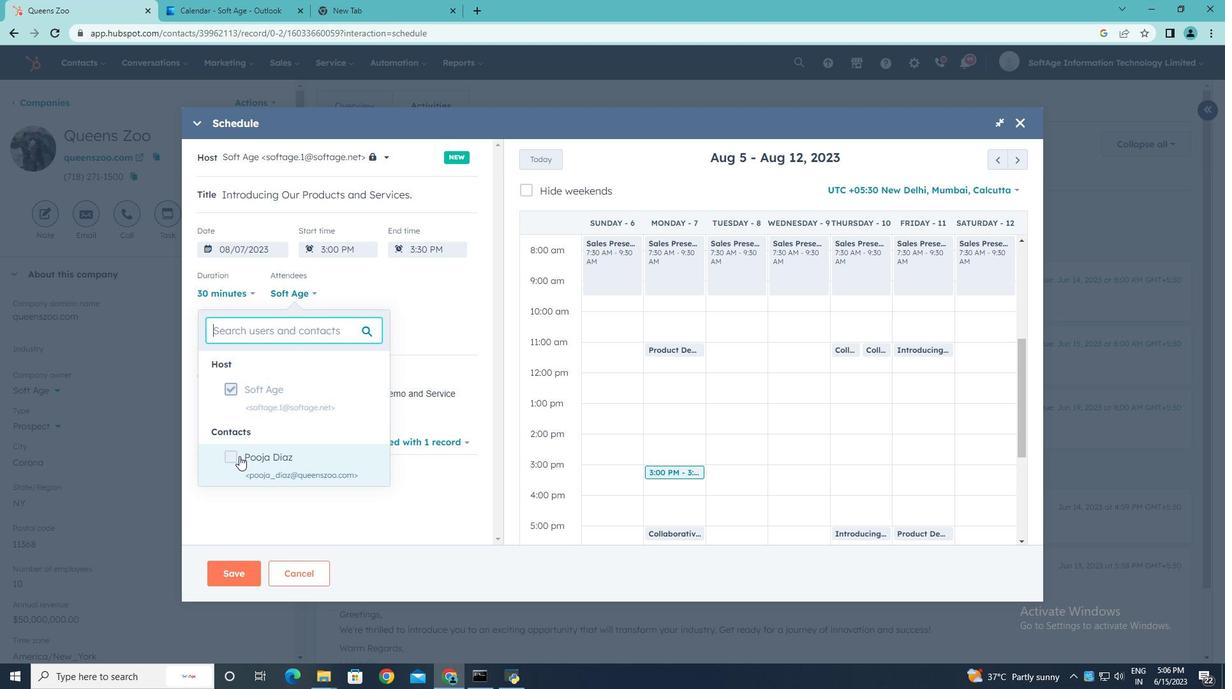 
Action: Mouse pressed left at (236, 456)
Screenshot: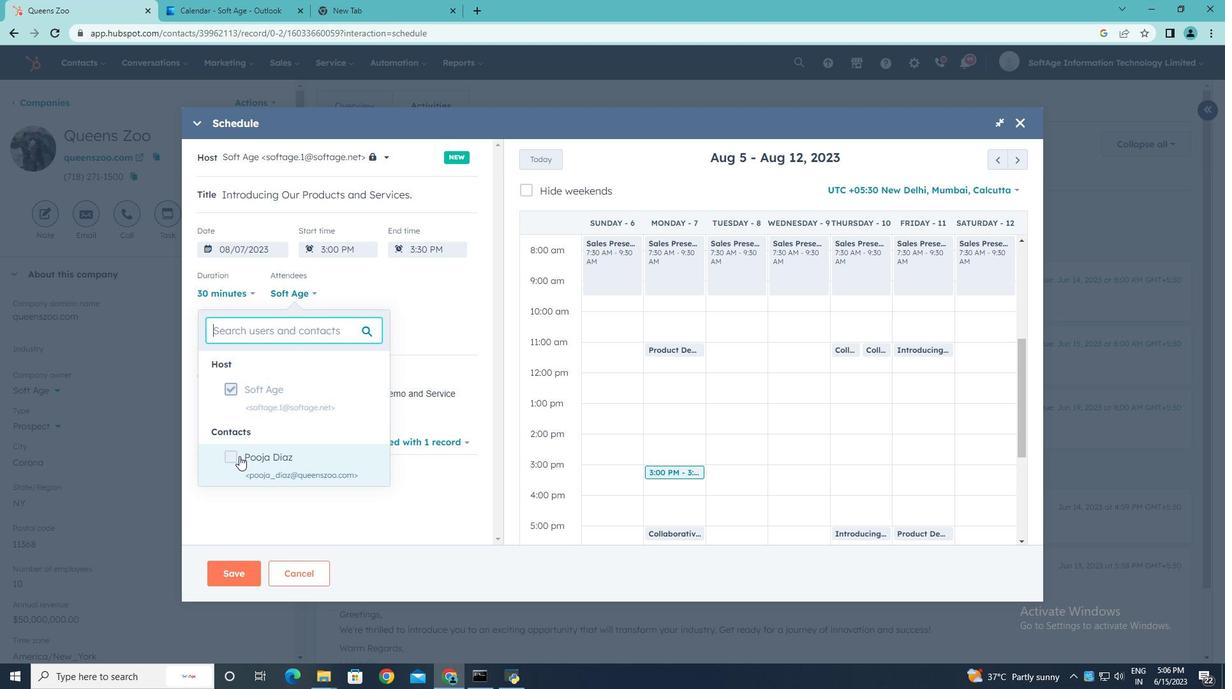 
Action: Mouse moved to (334, 523)
Screenshot: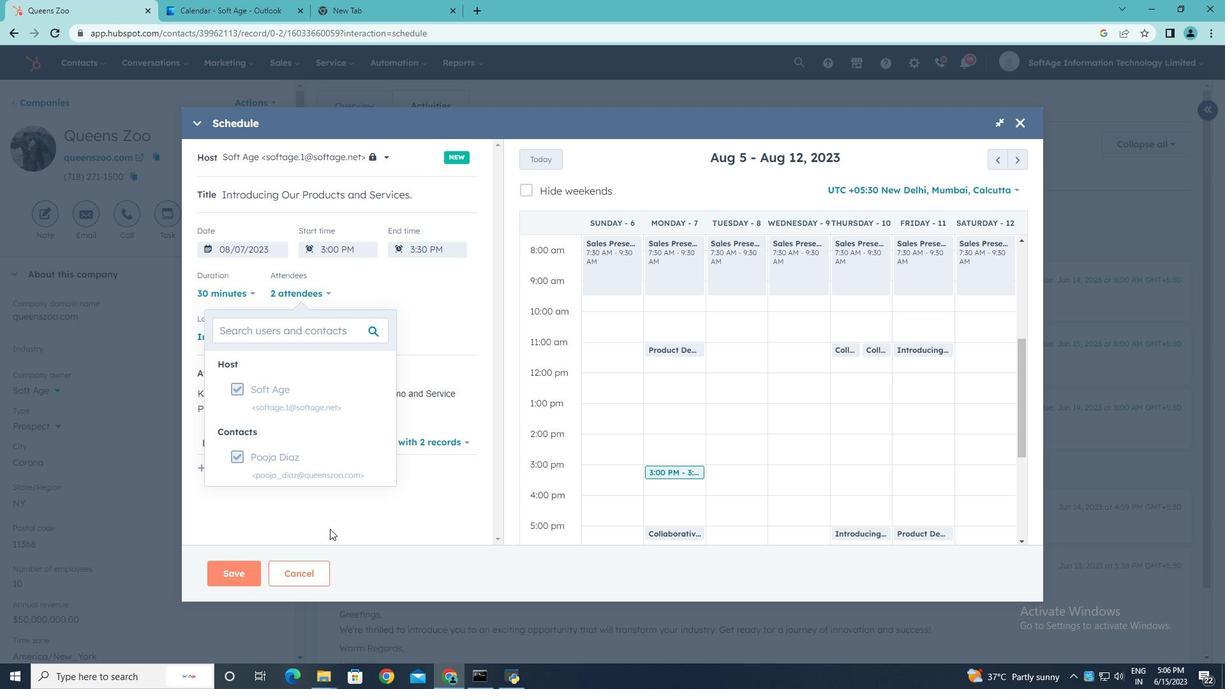 
Action: Mouse pressed left at (334, 523)
Screenshot: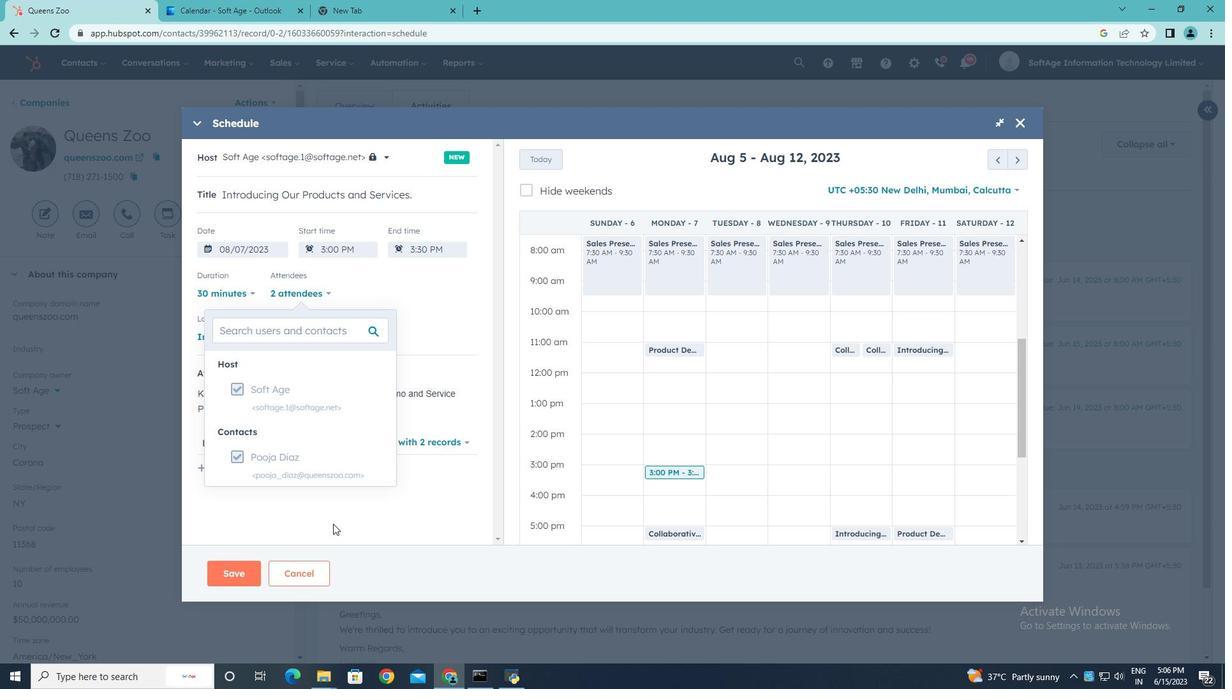 
Action: Mouse moved to (240, 571)
Screenshot: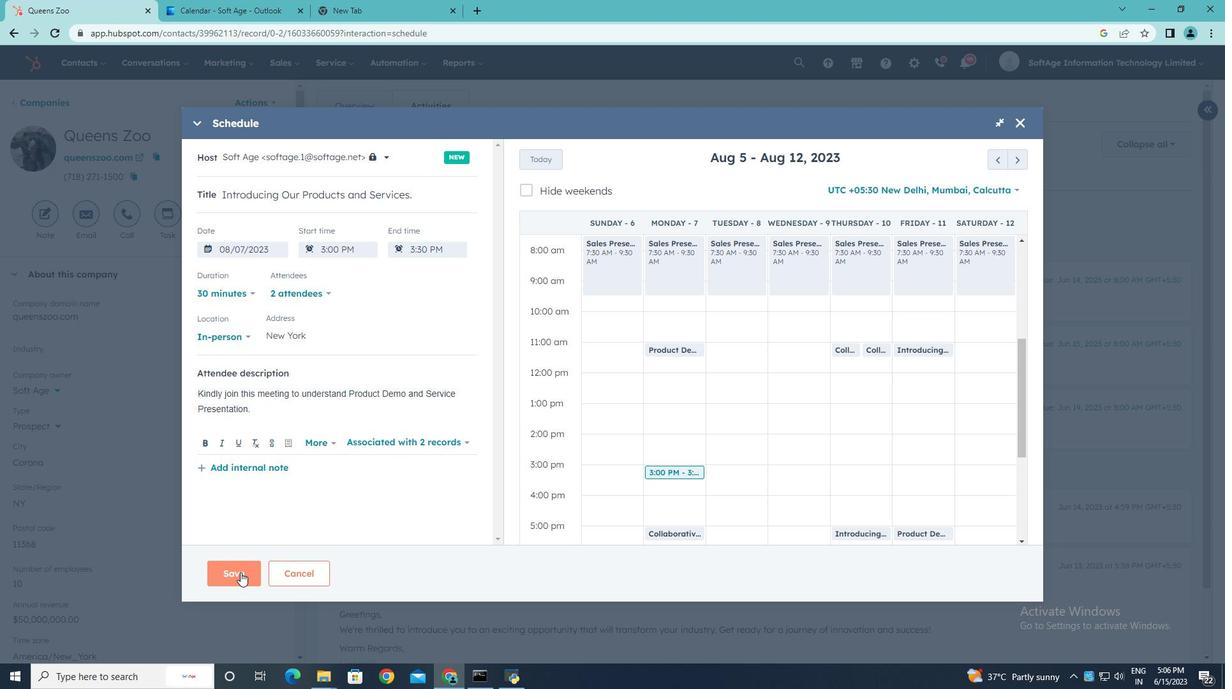 
Action: Mouse pressed left at (240, 571)
Screenshot: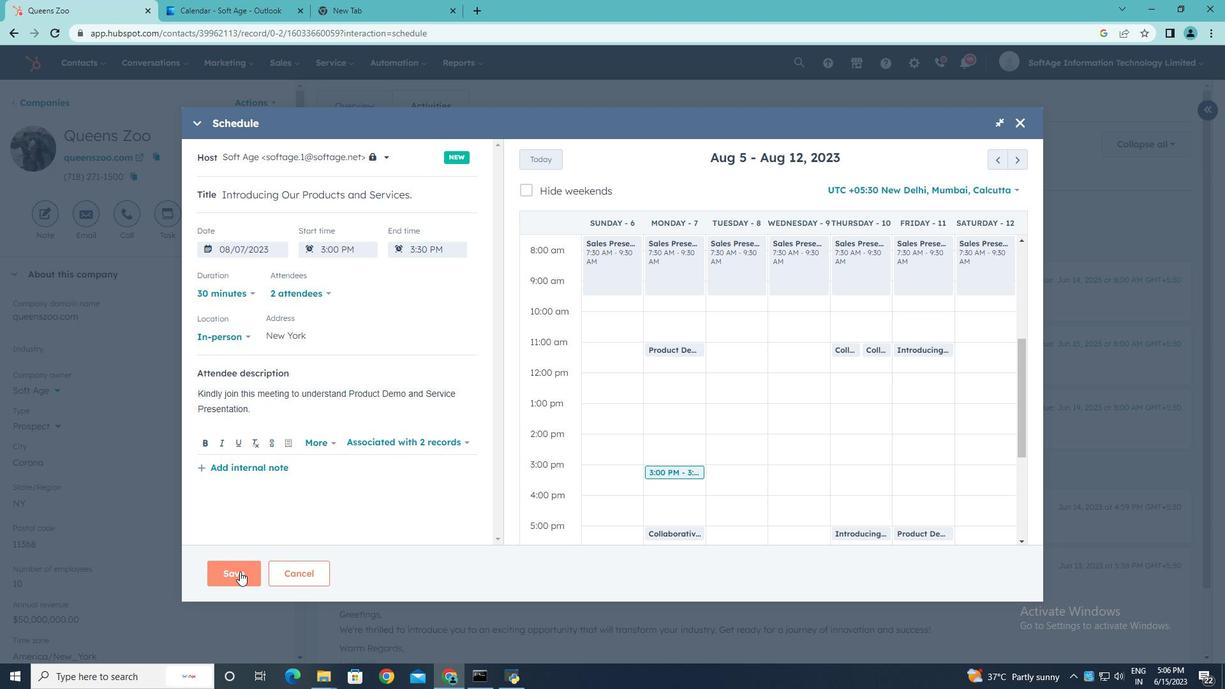 
